 Task: Send an email with the signature Jacqueline Wright with the subject Thank you for your patience and the message As per our discussion, please find attached the contract for your review and approval. from softage.8@softage.net to softage.6@softage.net and move the email from Sent Items to the folder Mothers Day gifts
Action: Mouse moved to (89, 157)
Screenshot: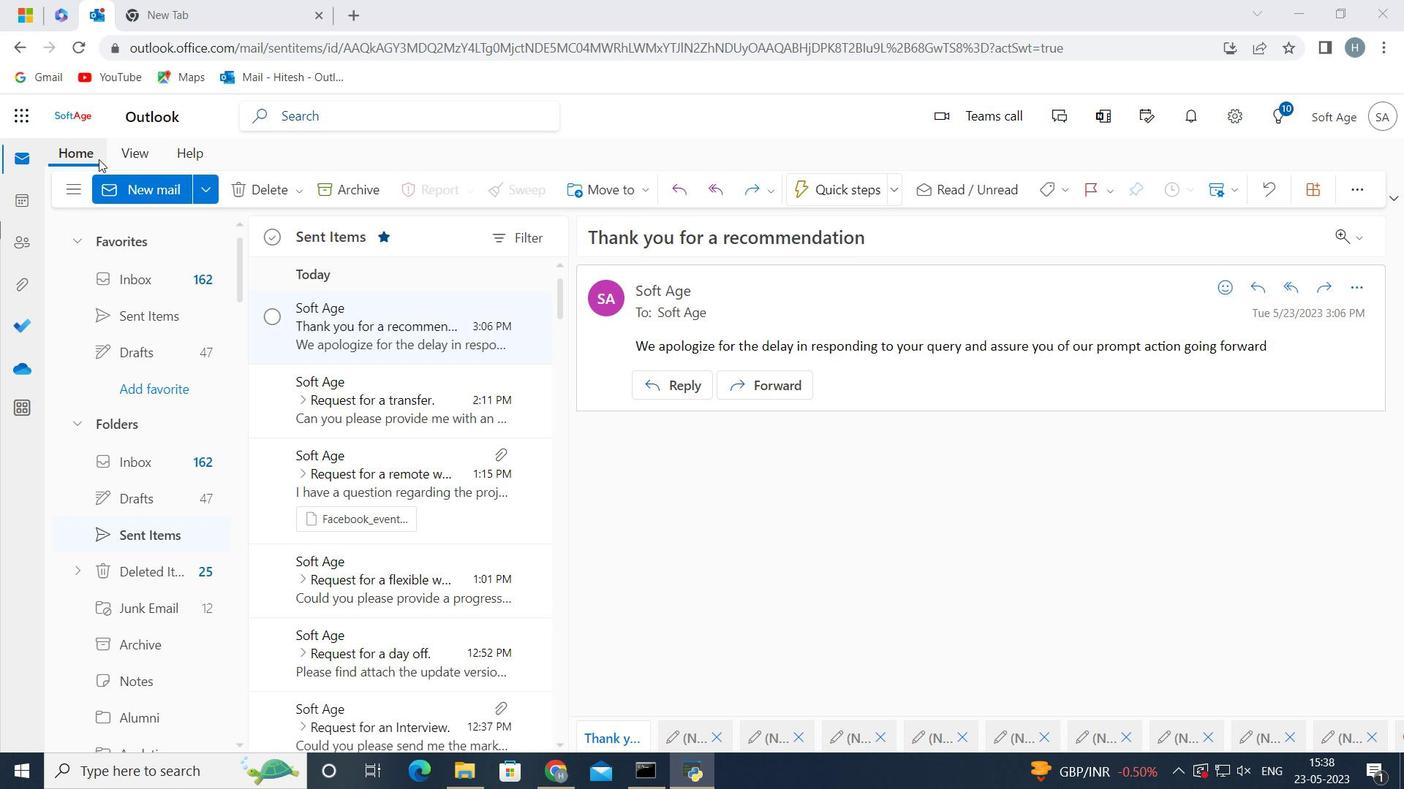 
Action: Mouse pressed left at (89, 157)
Screenshot: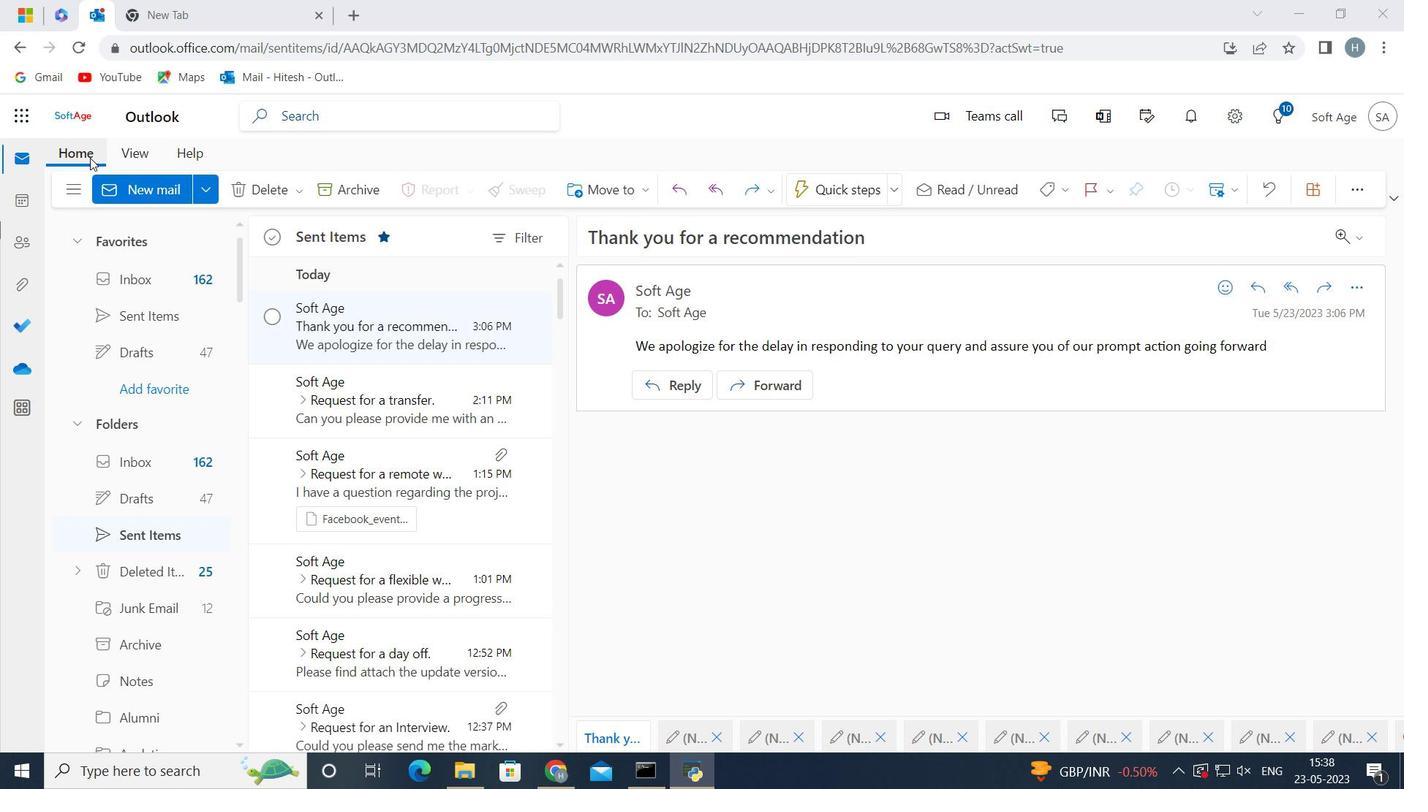 
Action: Mouse moved to (144, 194)
Screenshot: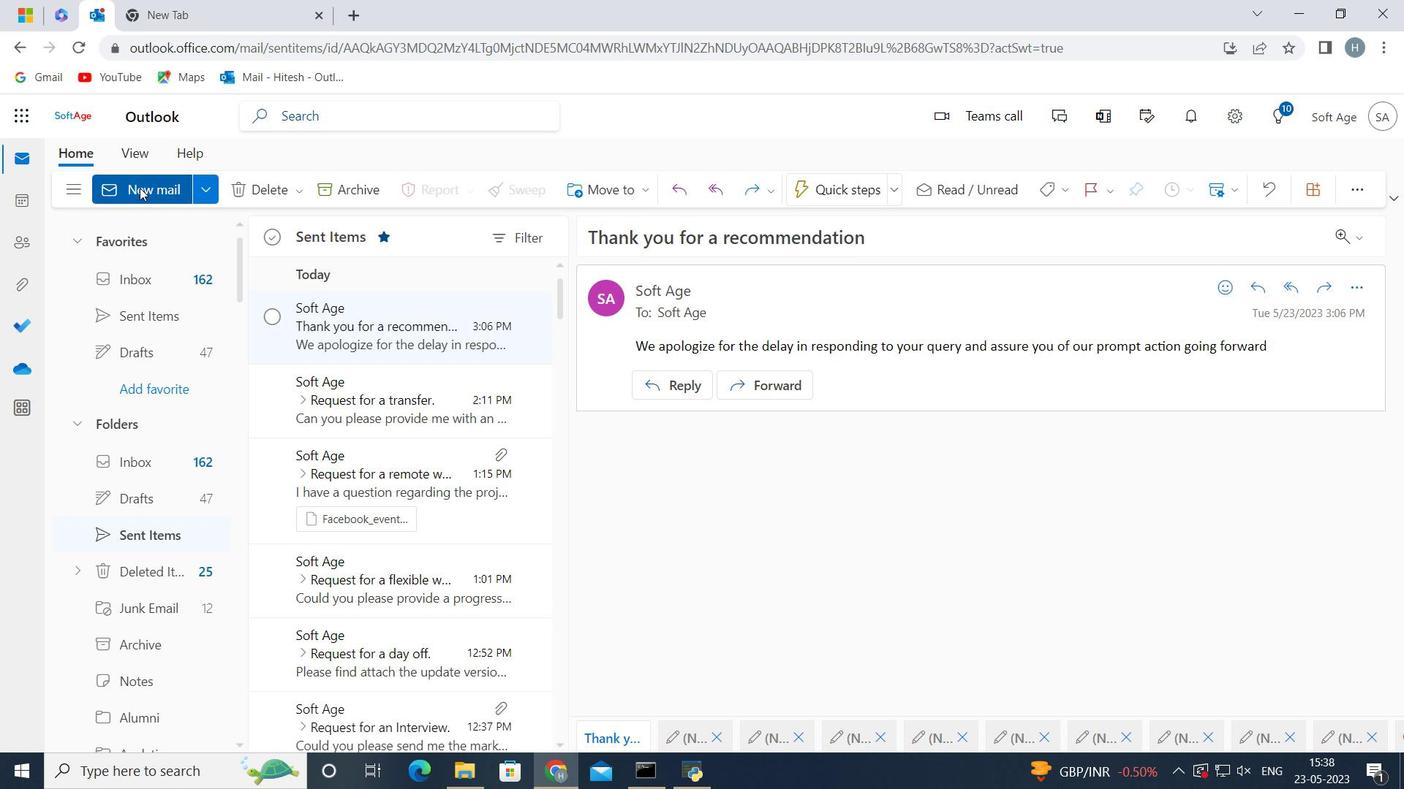 
Action: Mouse pressed left at (144, 194)
Screenshot: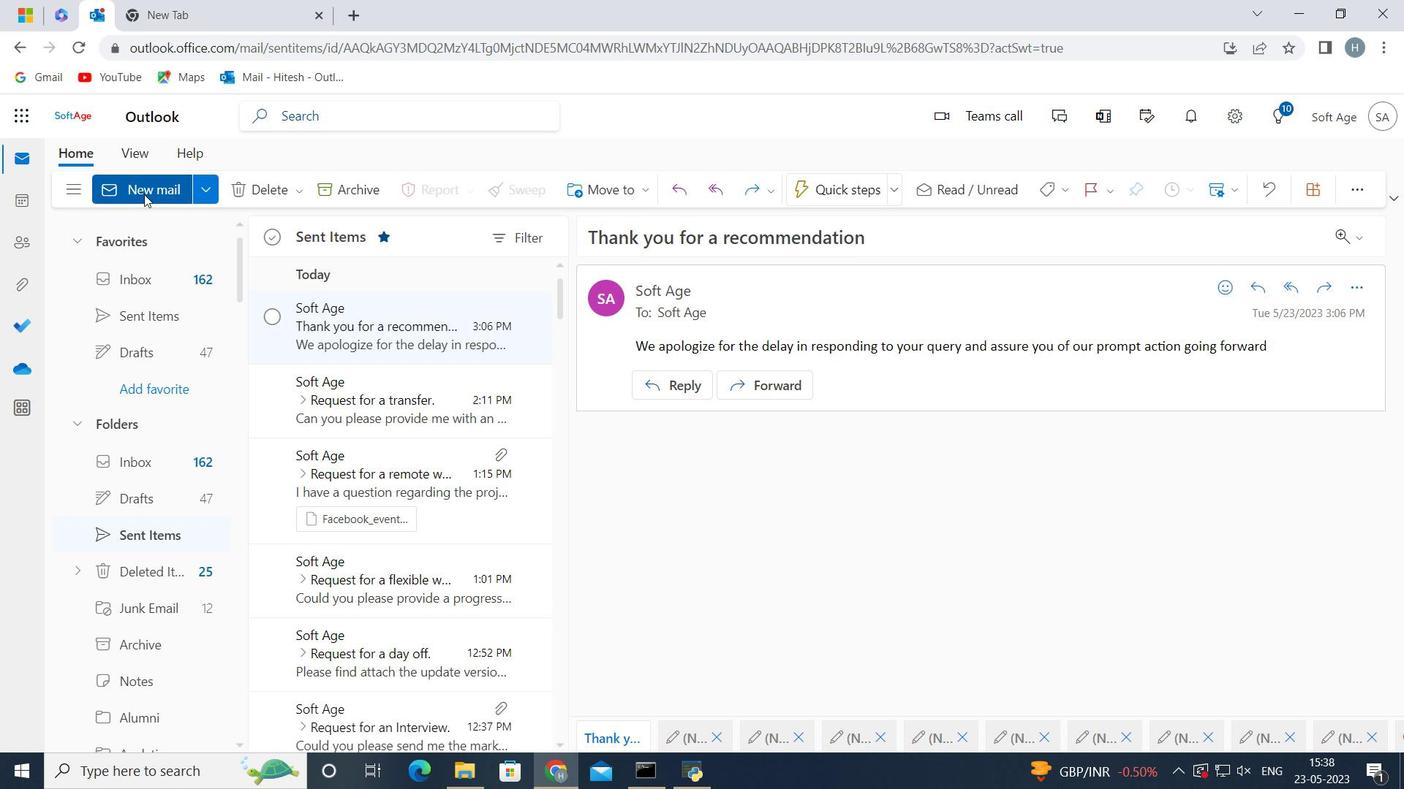 
Action: Mouse moved to (1162, 193)
Screenshot: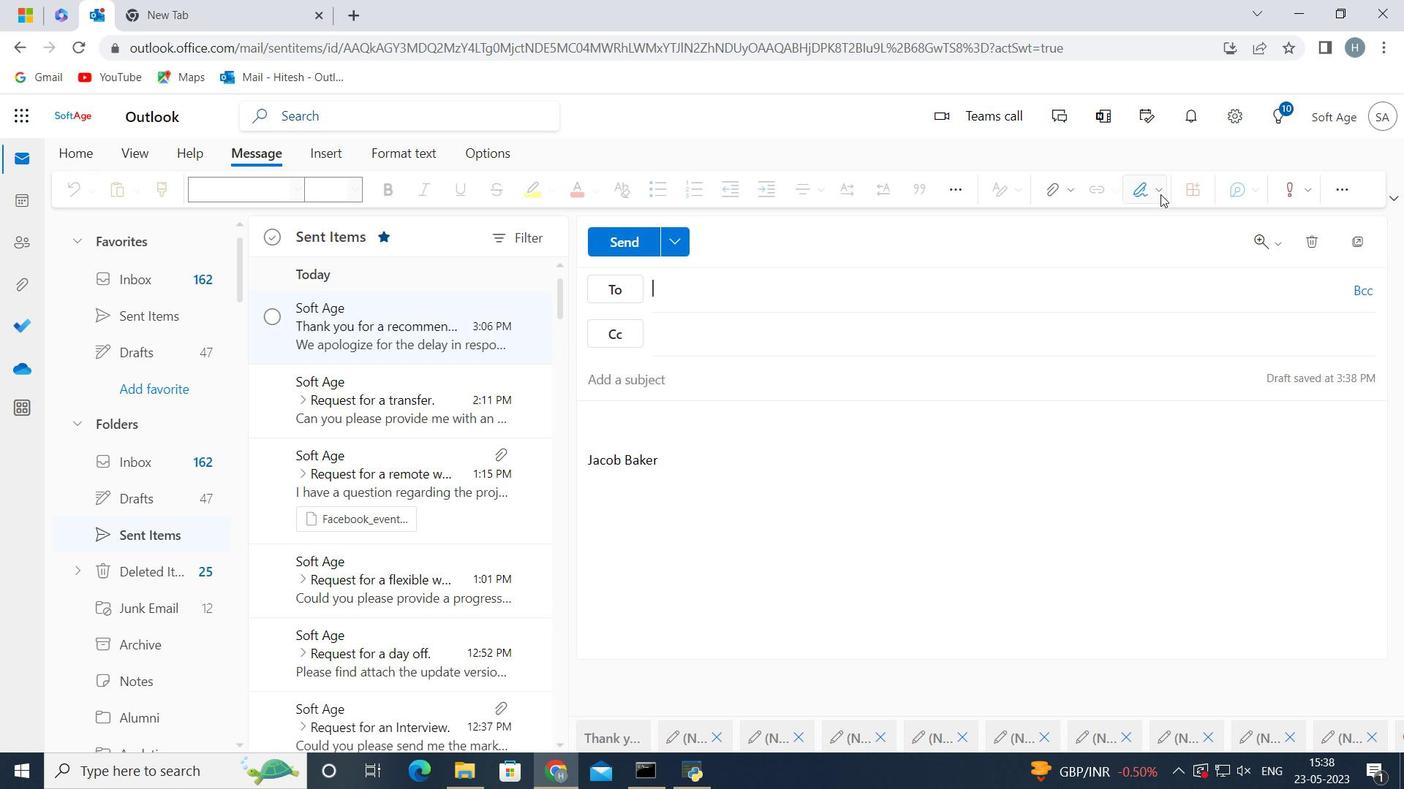 
Action: Mouse pressed left at (1162, 193)
Screenshot: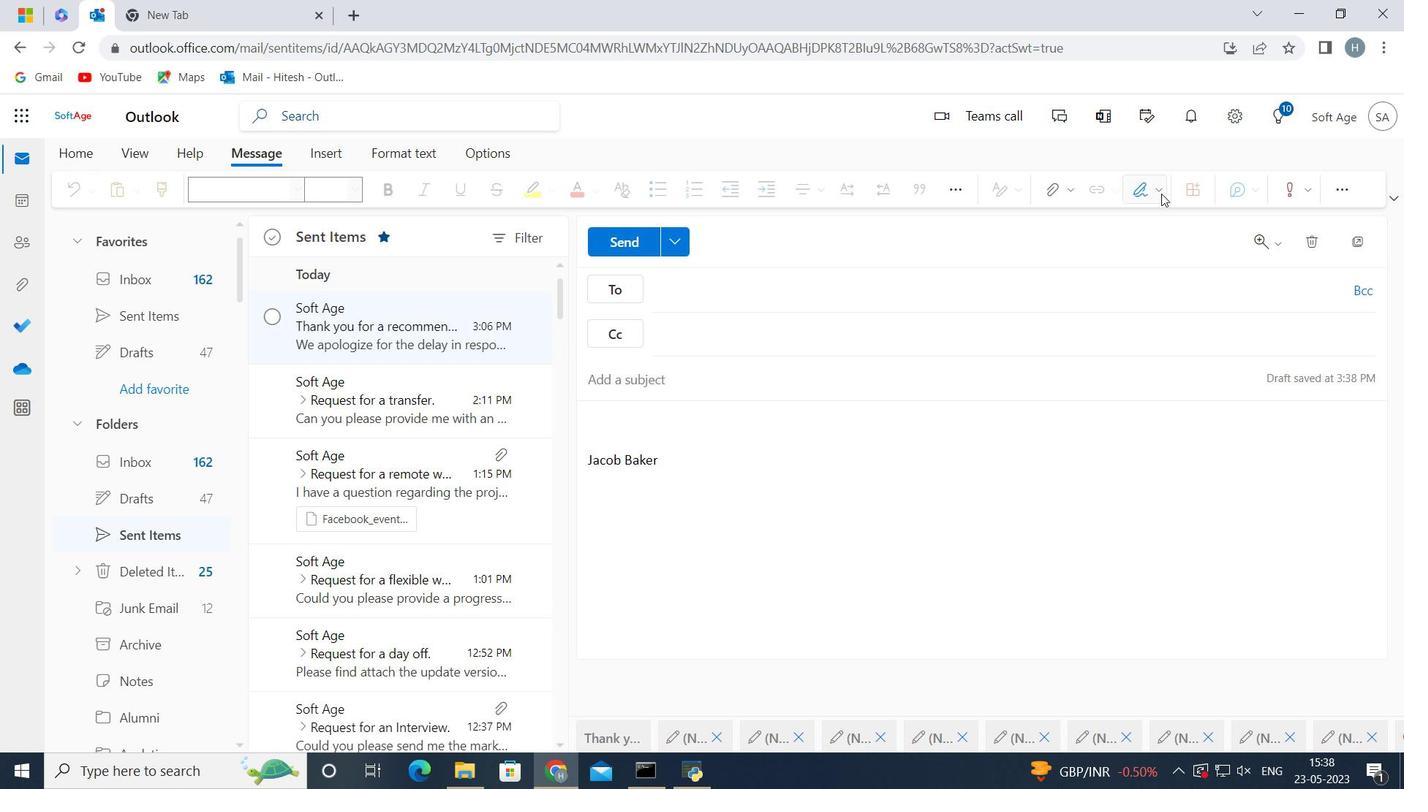 
Action: Mouse moved to (1112, 264)
Screenshot: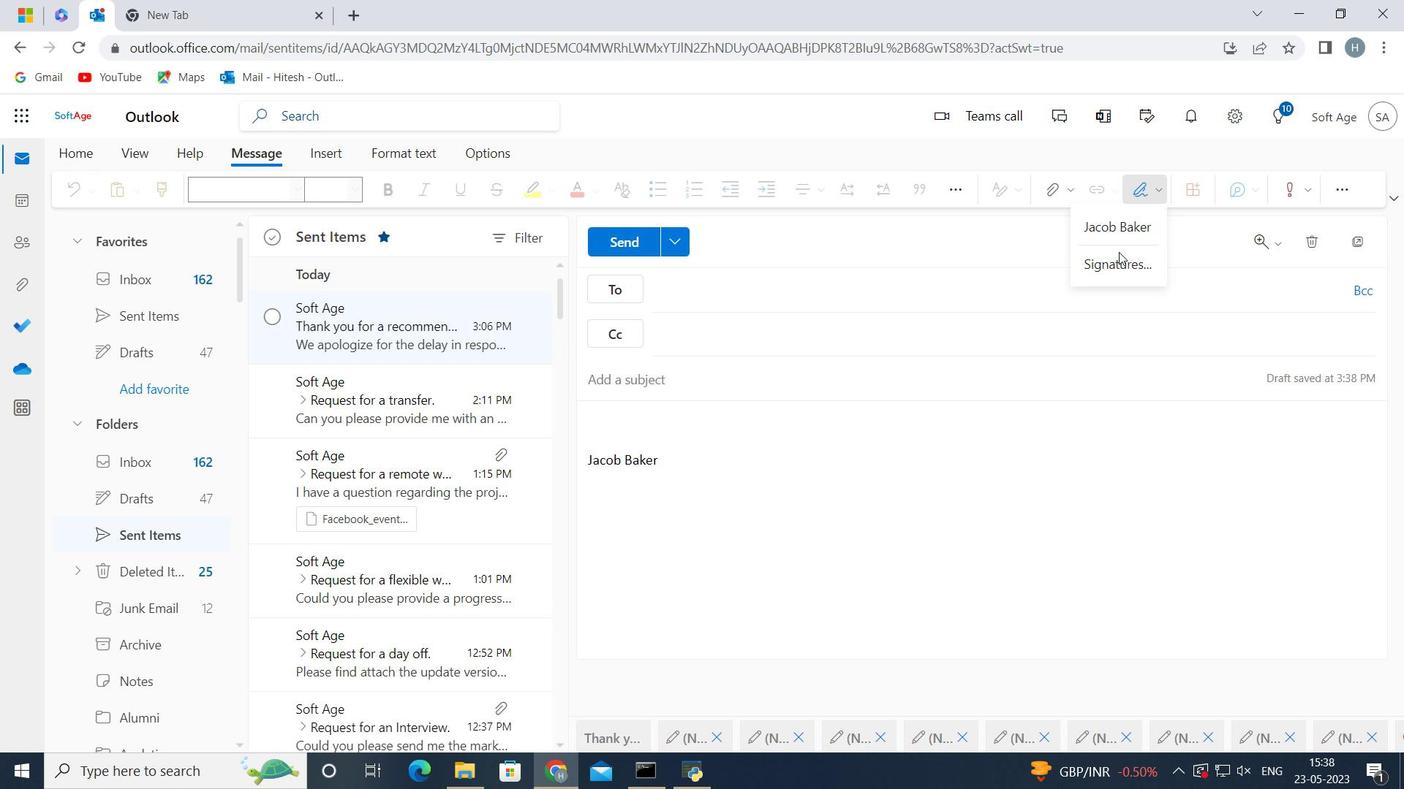 
Action: Mouse pressed left at (1112, 264)
Screenshot: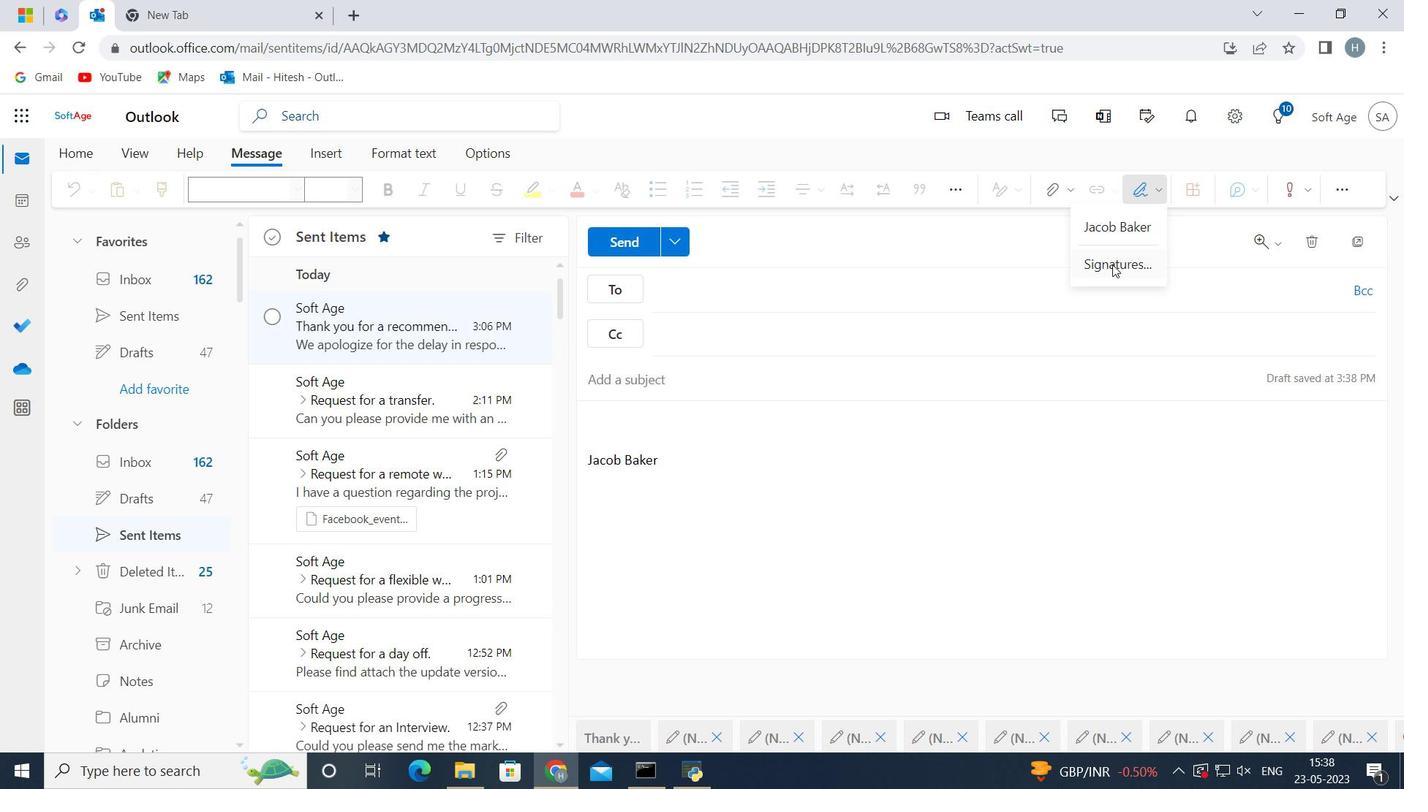 
Action: Mouse moved to (1072, 334)
Screenshot: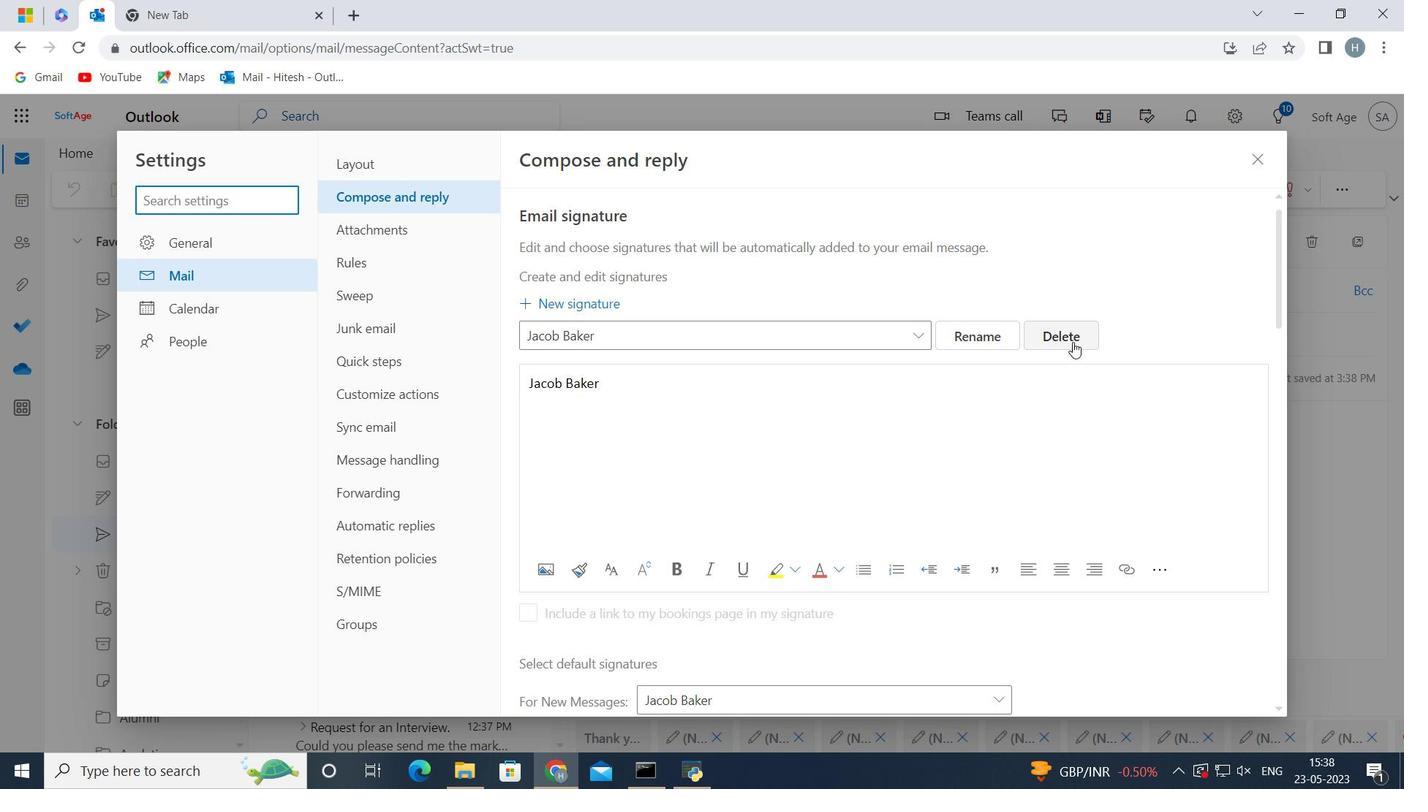 
Action: Mouse pressed left at (1072, 334)
Screenshot: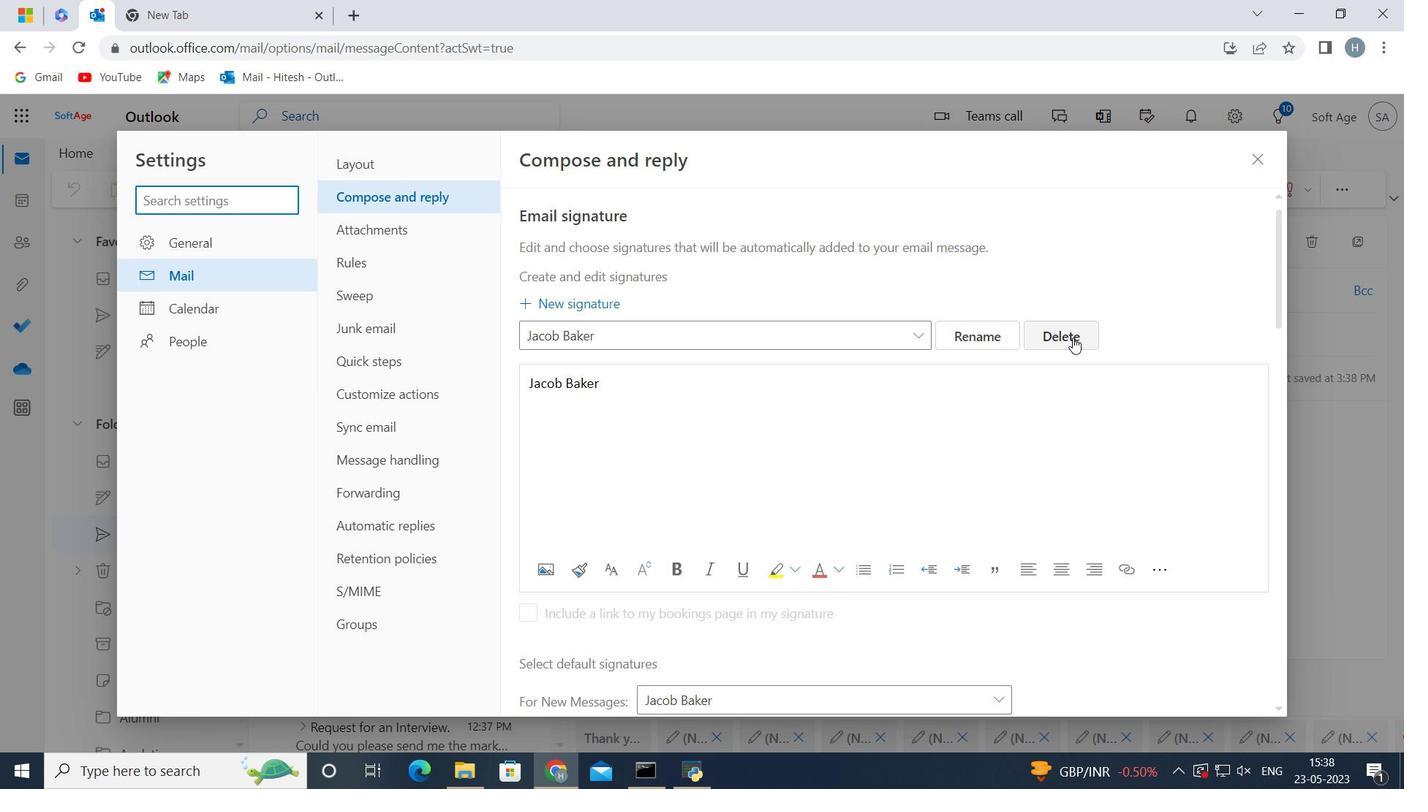 
Action: Mouse moved to (686, 327)
Screenshot: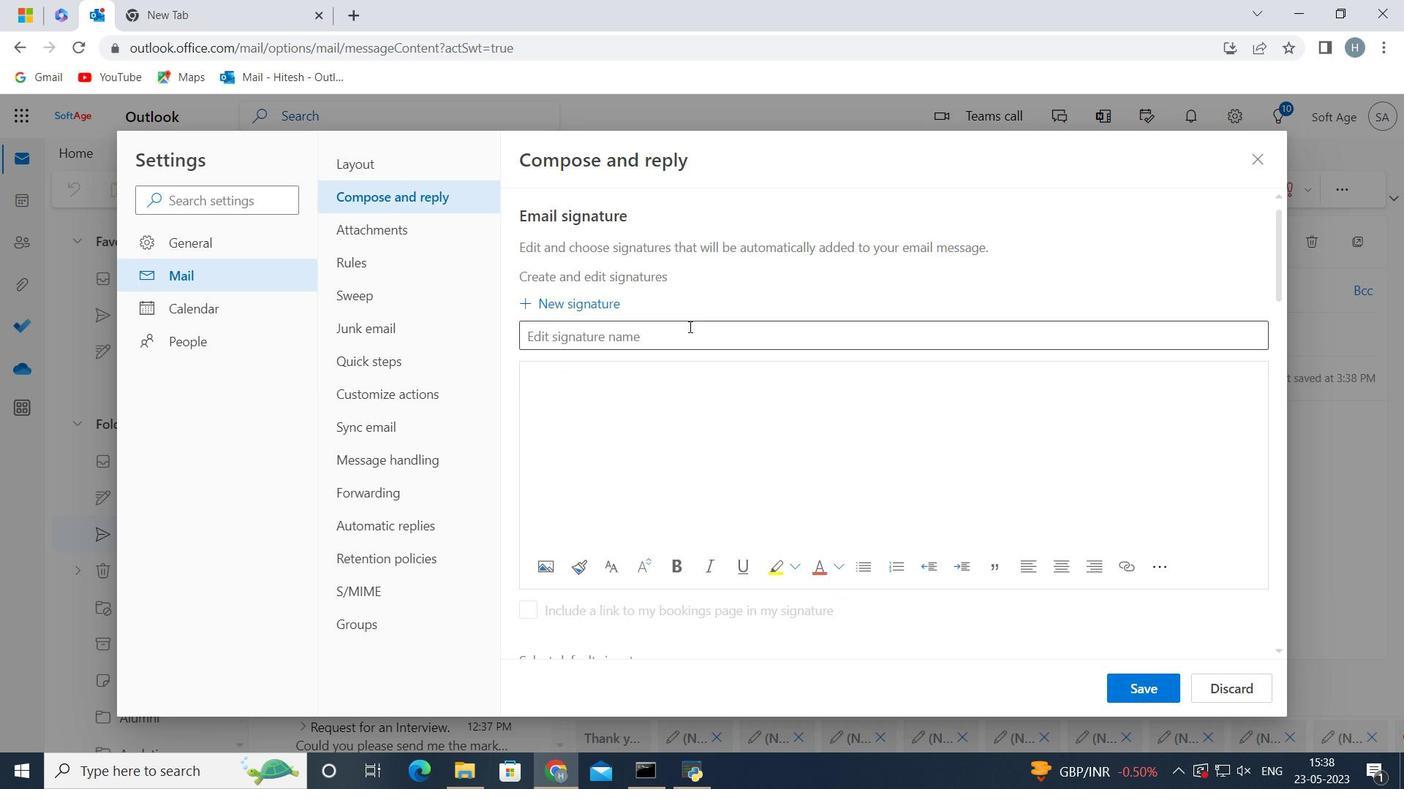
Action: Mouse pressed left at (686, 327)
Screenshot: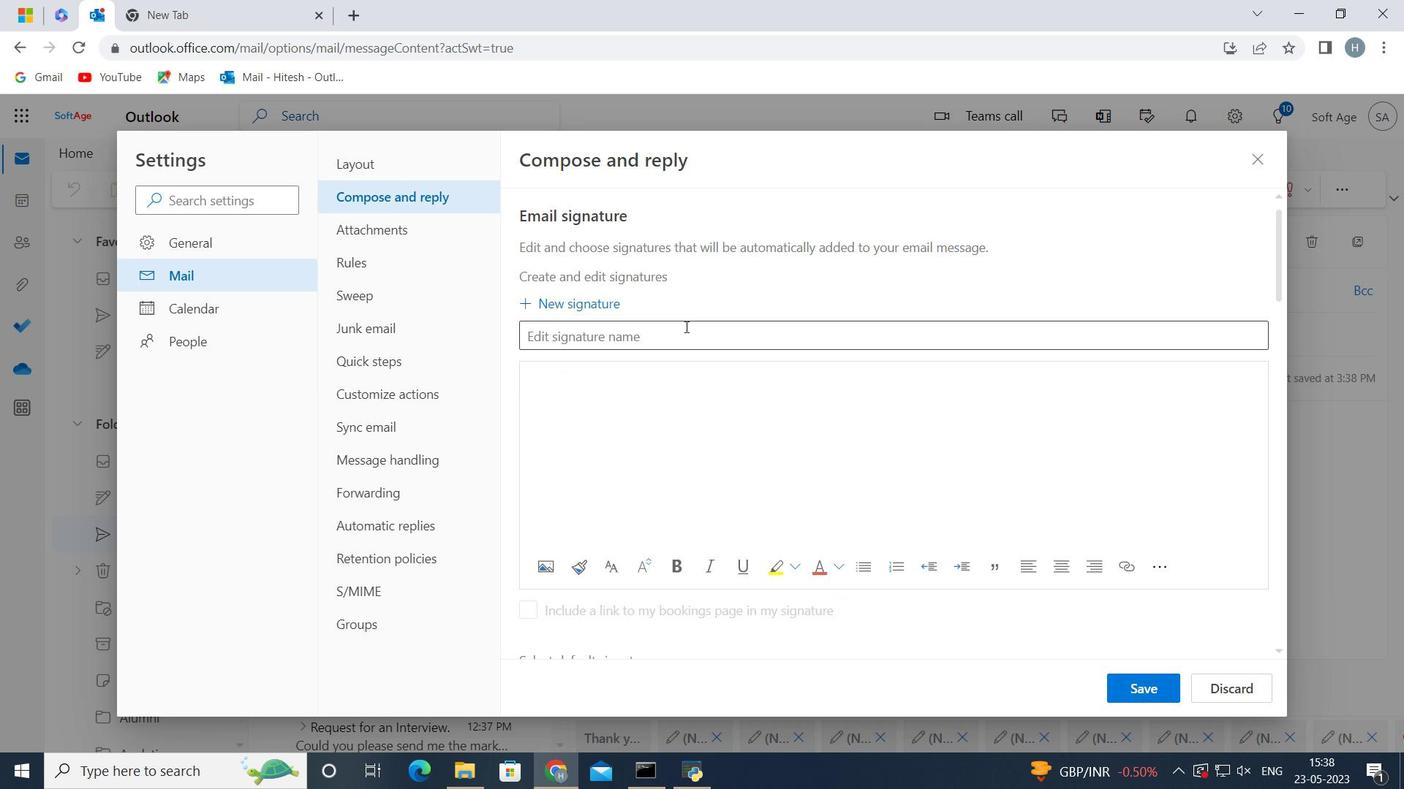 
Action: Key pressed <Key.shift>Jacqueline<Key.space><Key.shift>Wright<Key.space>
Screenshot: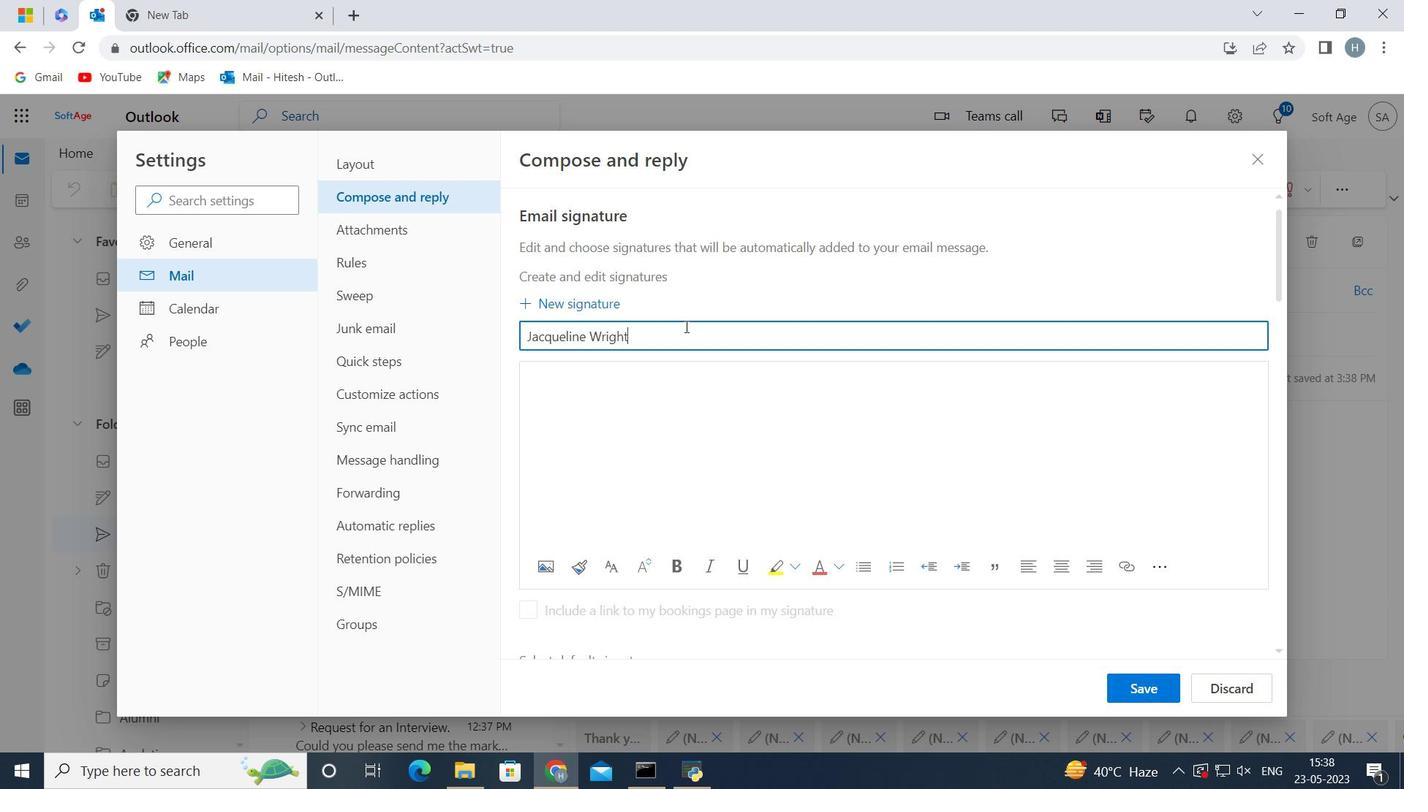 
Action: Mouse moved to (667, 388)
Screenshot: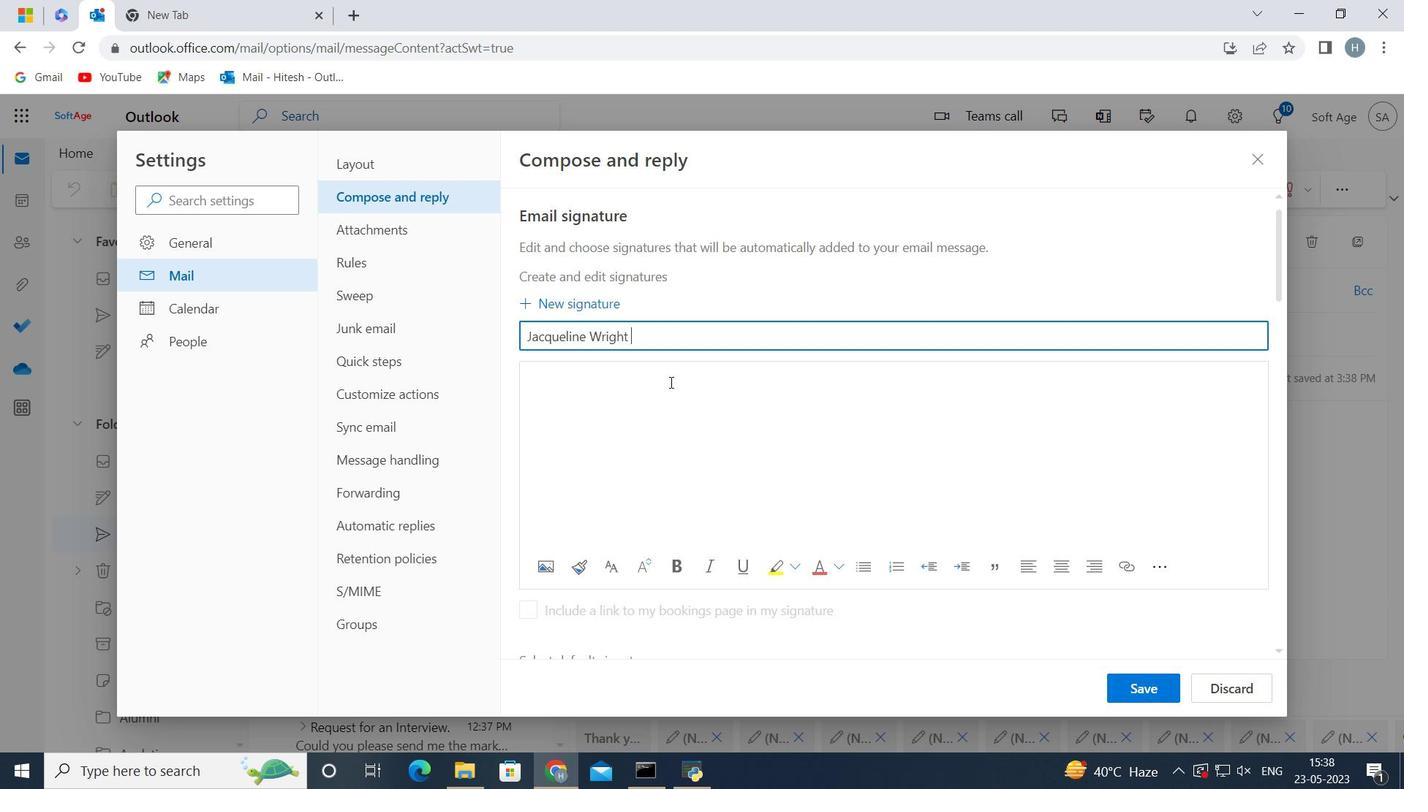 
Action: Mouse pressed left at (667, 388)
Screenshot: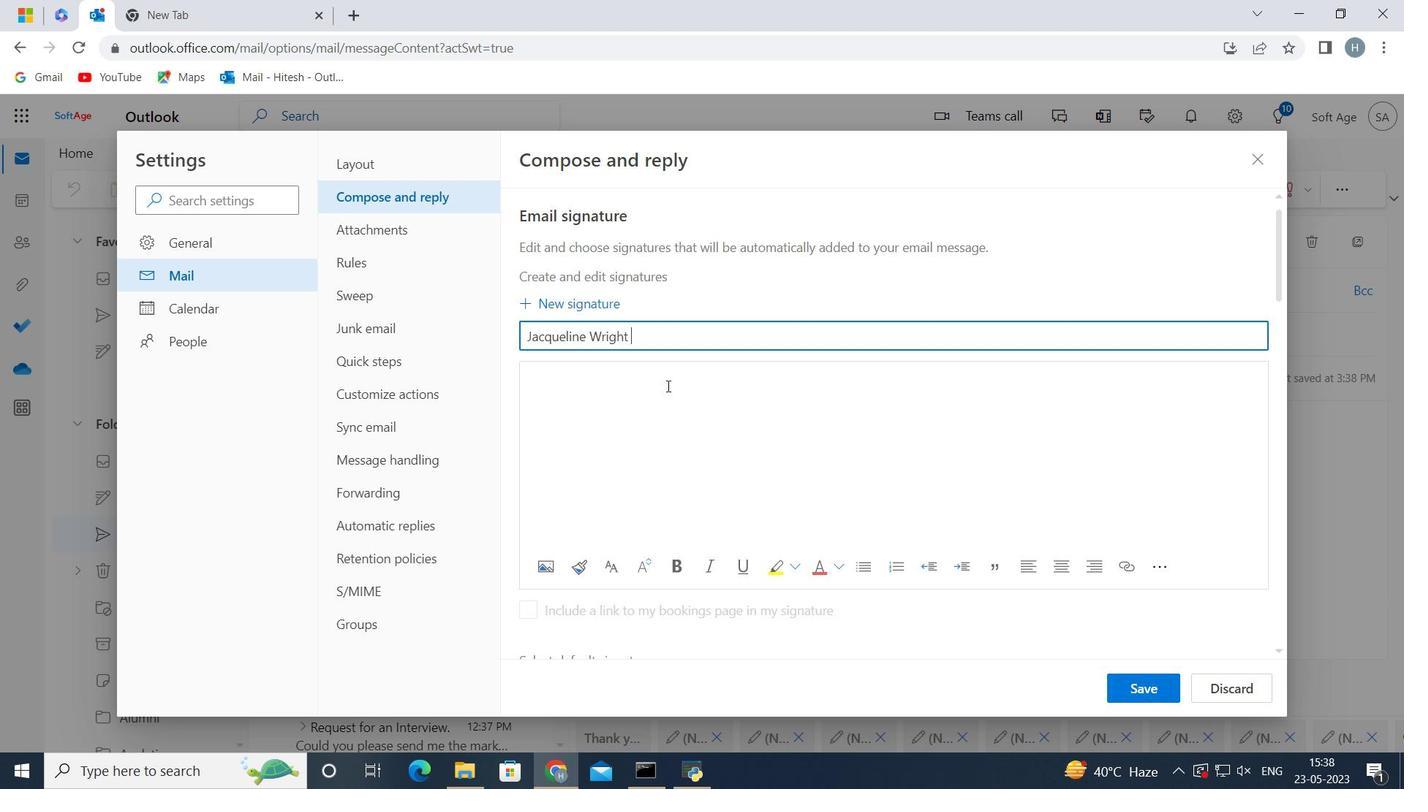 
Action: Mouse moved to (666, 390)
Screenshot: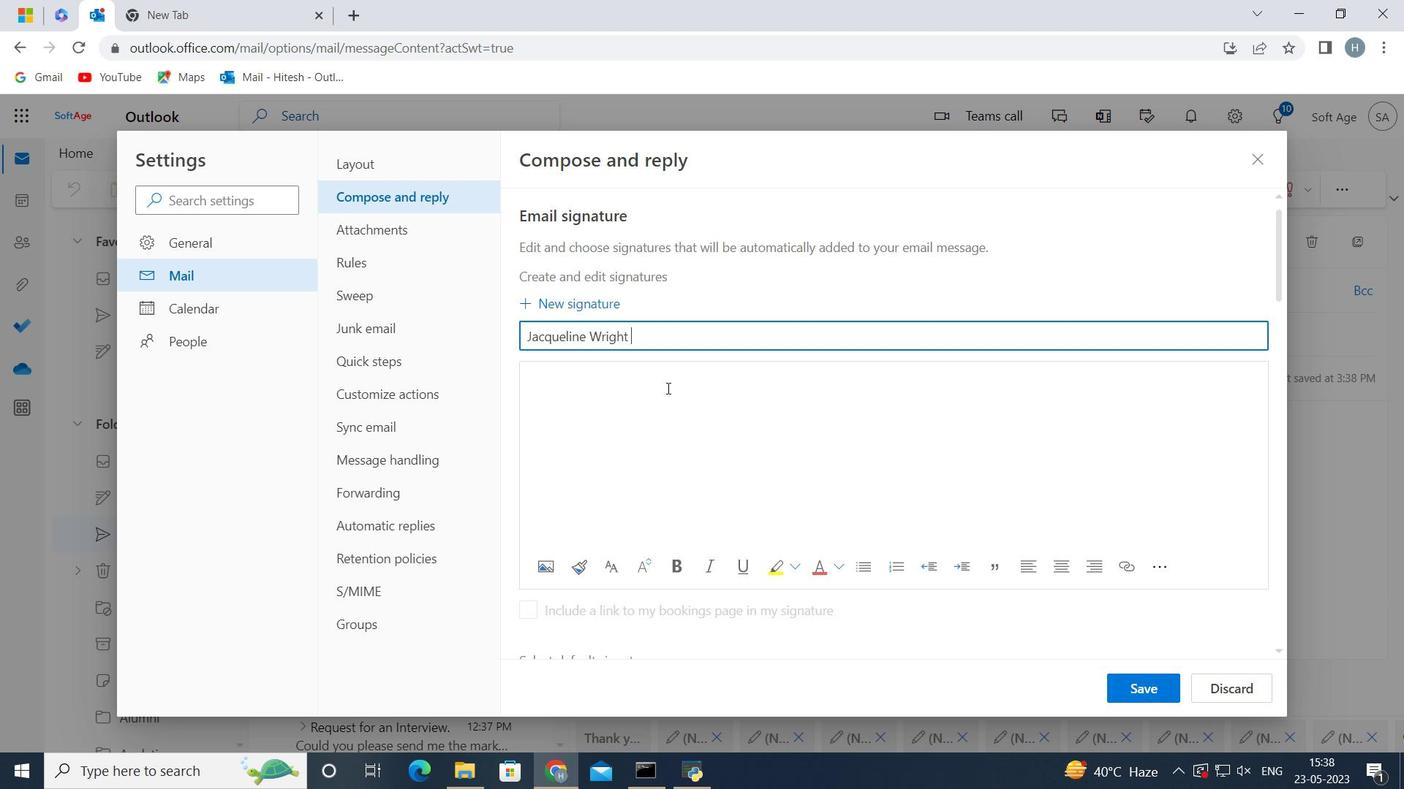 
Action: Key pressed <Key.shift>Jacqueline<Key.space><Key.shift><Key.shift><Key.shift><Key.shift><Key.shift><Key.shift><Key.shift><Key.shift>Wright<Key.space>
Screenshot: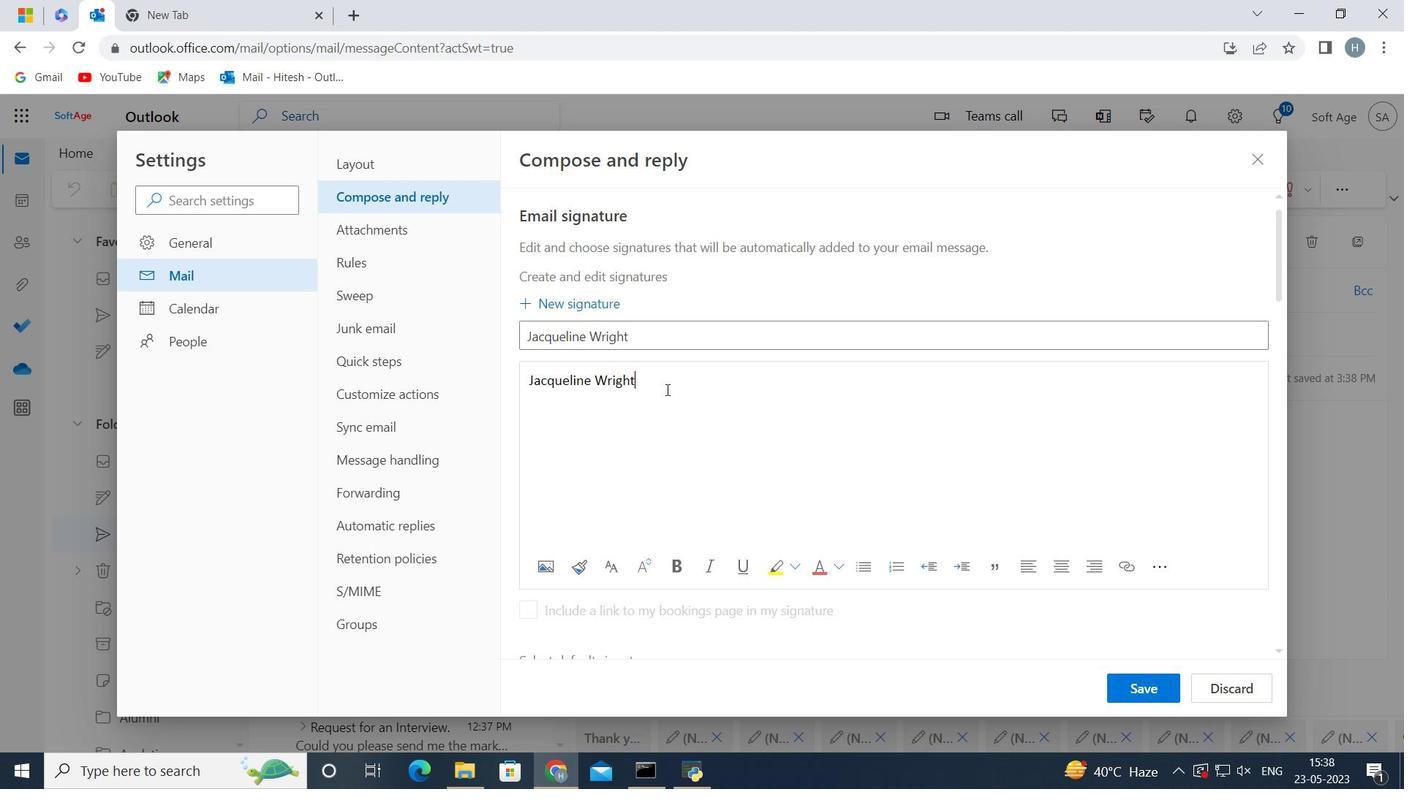 
Action: Mouse moved to (1142, 680)
Screenshot: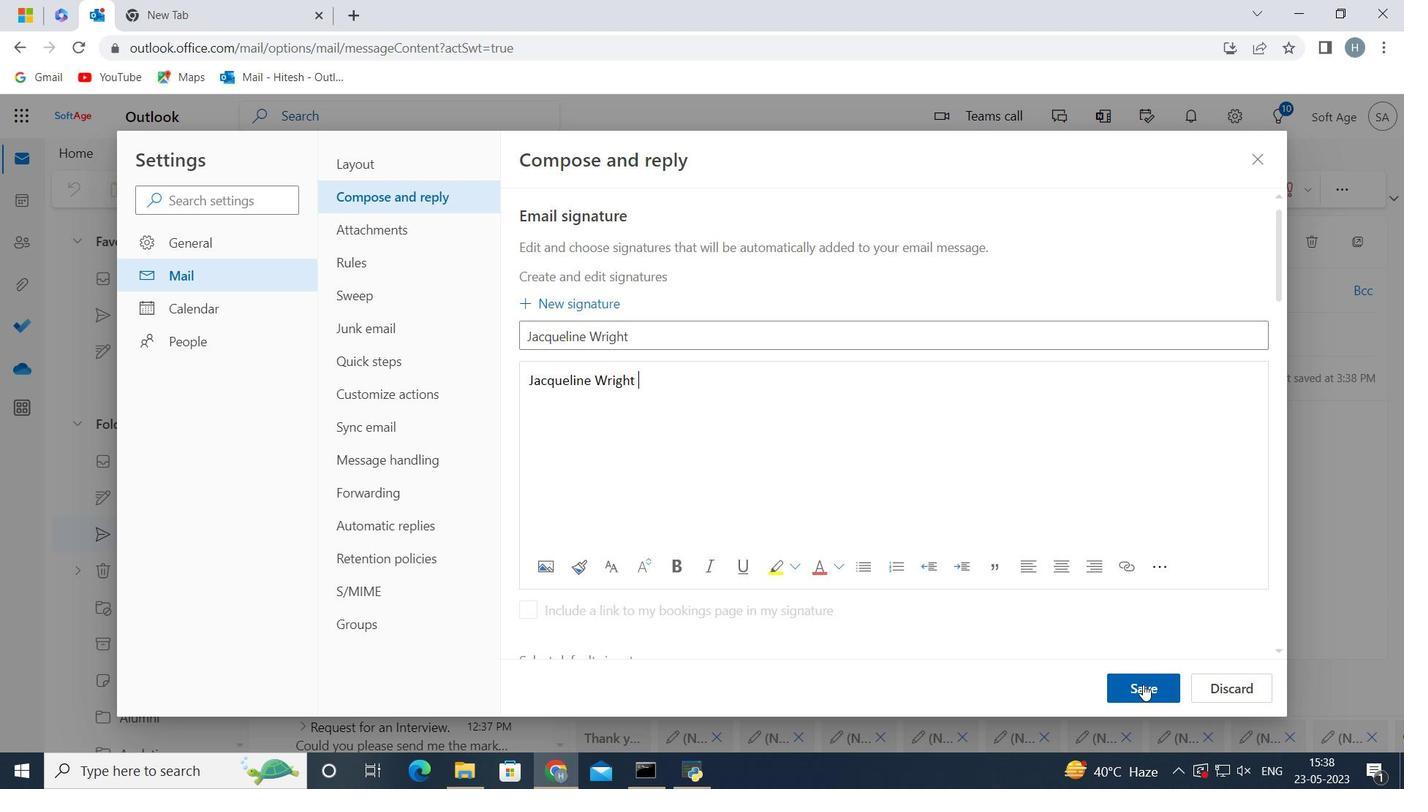 
Action: Mouse pressed left at (1142, 680)
Screenshot: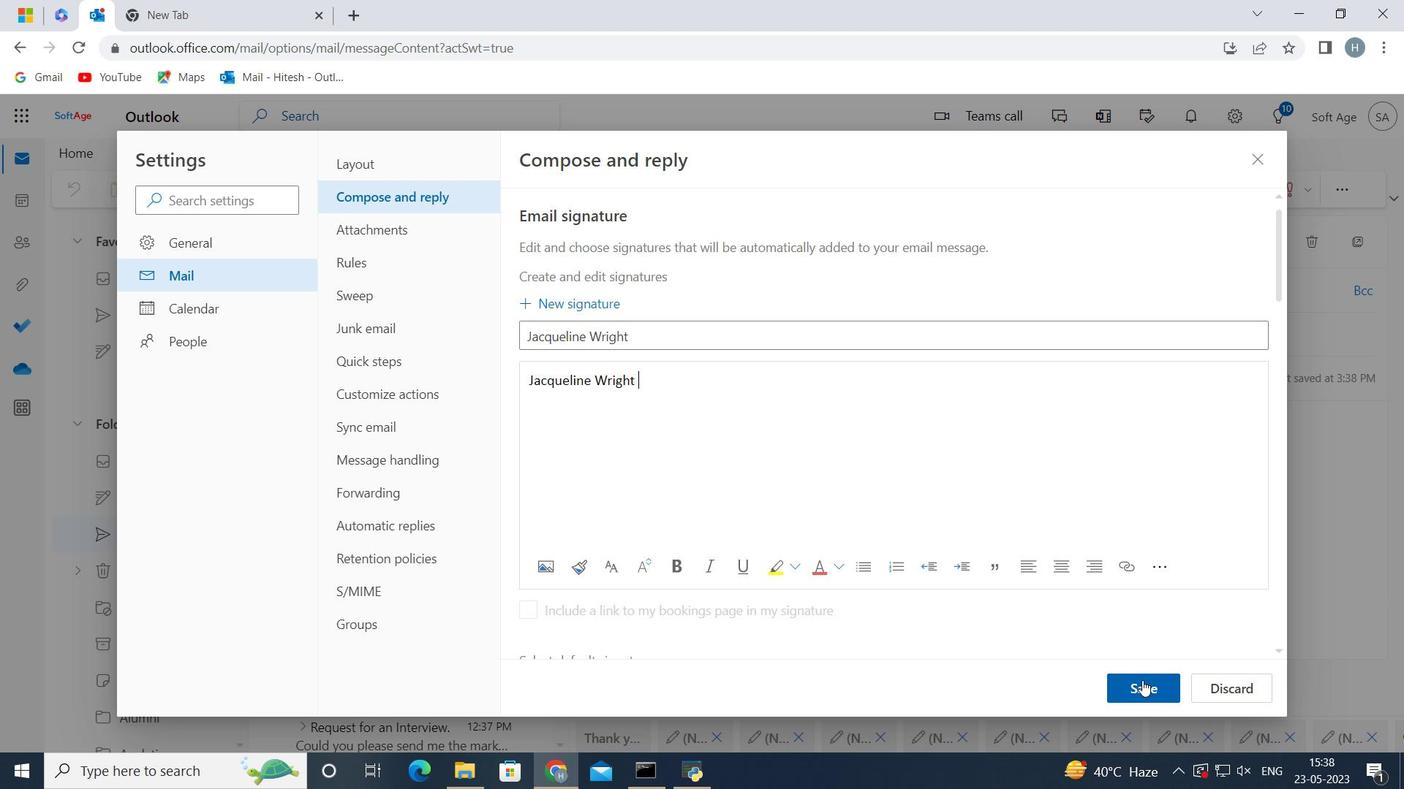 
Action: Mouse moved to (1002, 403)
Screenshot: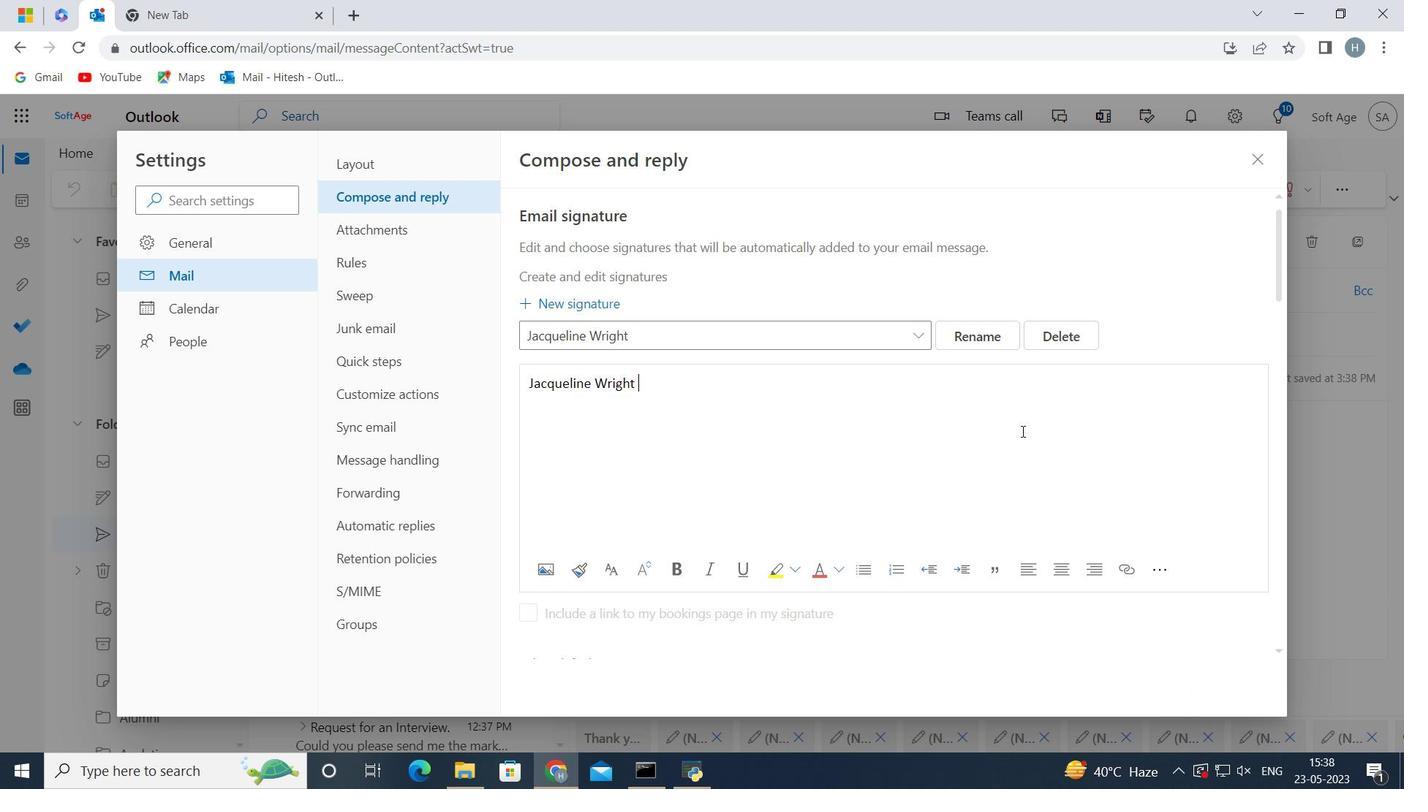 
Action: Mouse scrolled (1002, 403) with delta (0, 0)
Screenshot: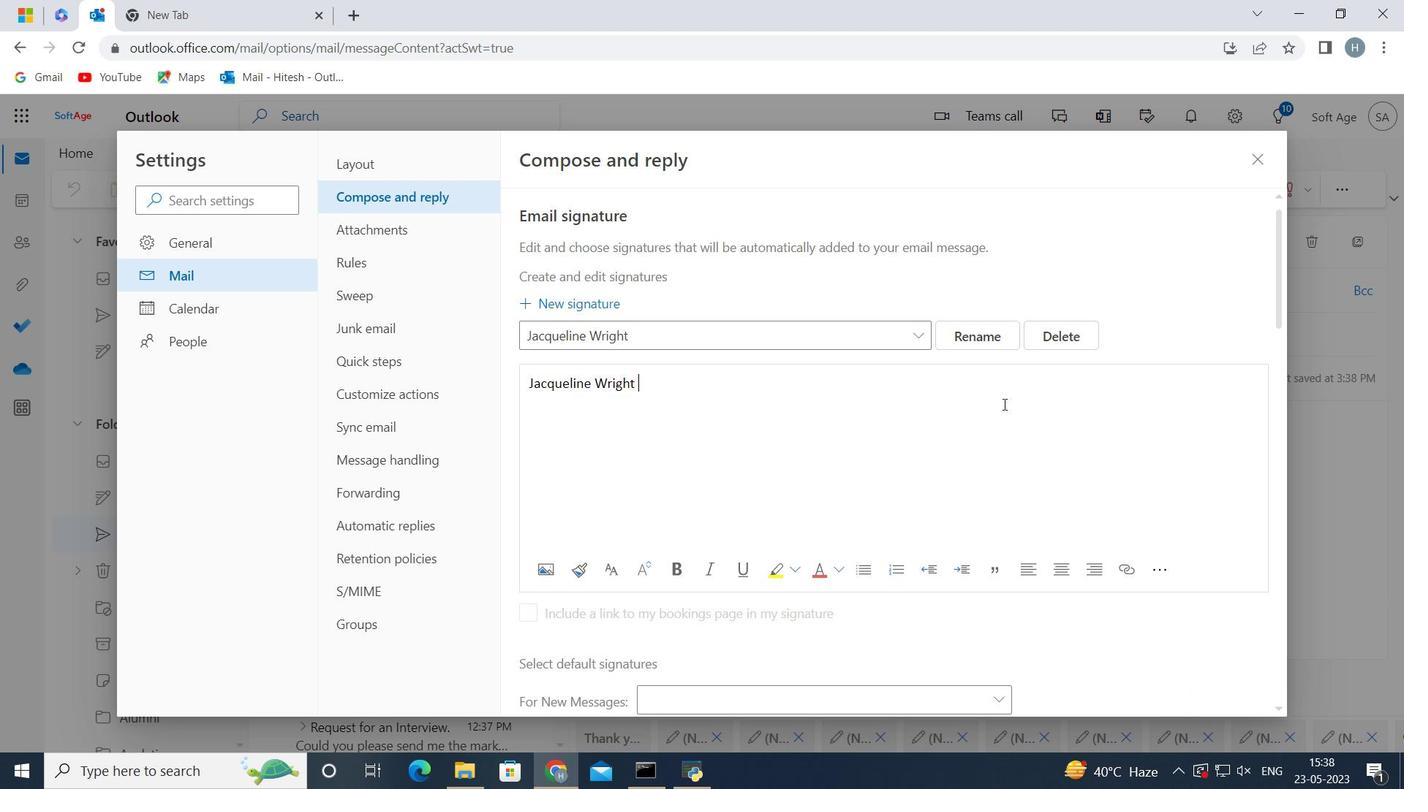 
Action: Mouse moved to (1002, 402)
Screenshot: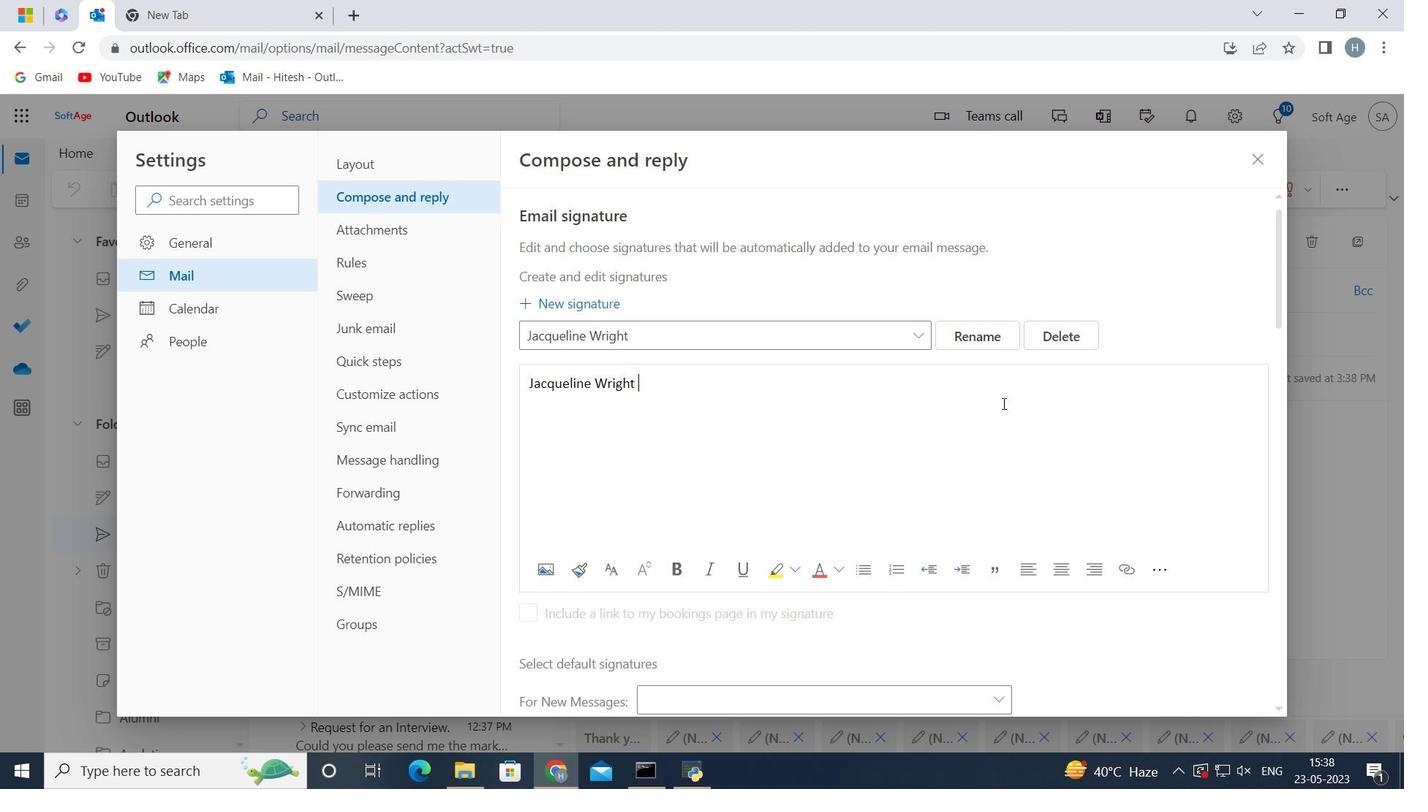 
Action: Mouse scrolled (1002, 401) with delta (0, 0)
Screenshot: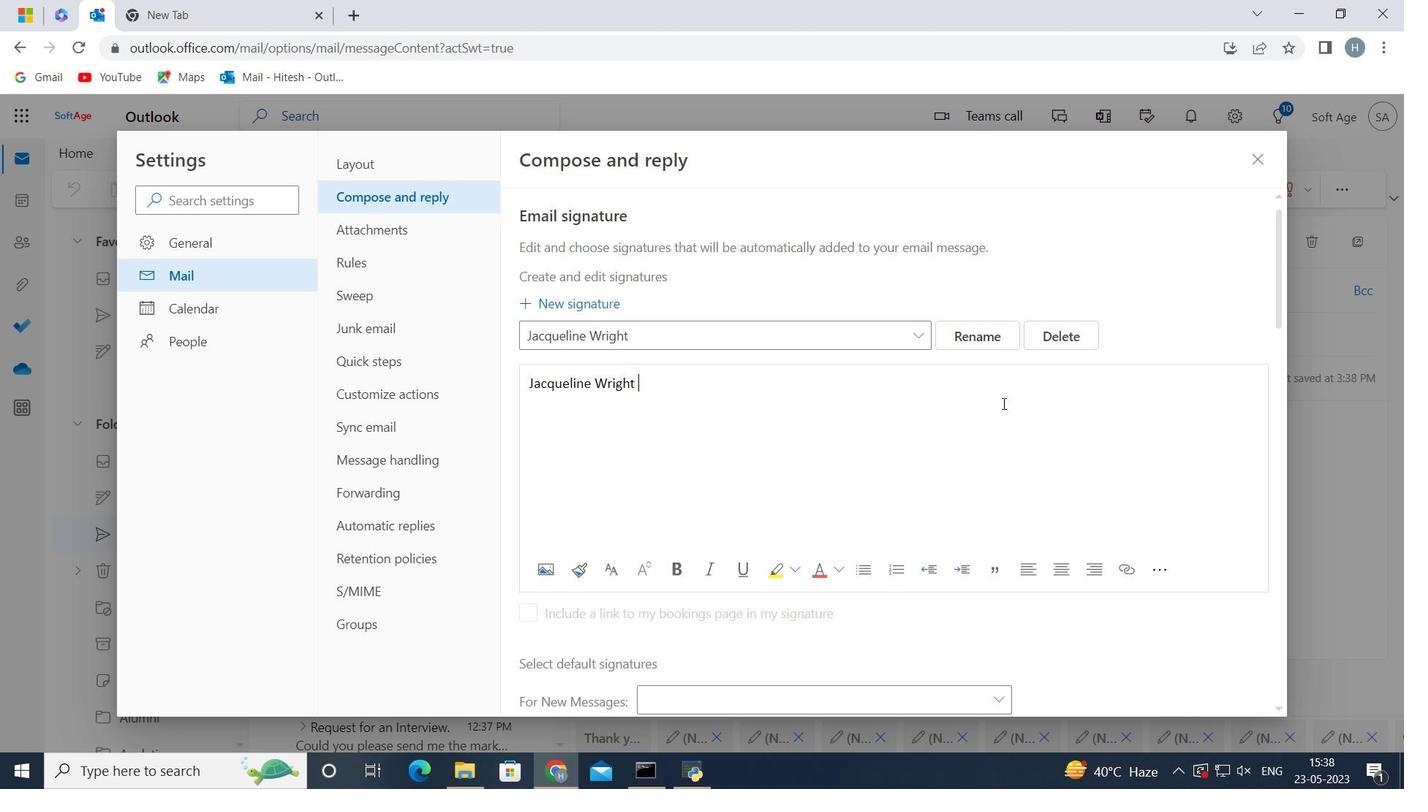 
Action: Mouse scrolled (1002, 401) with delta (0, 0)
Screenshot: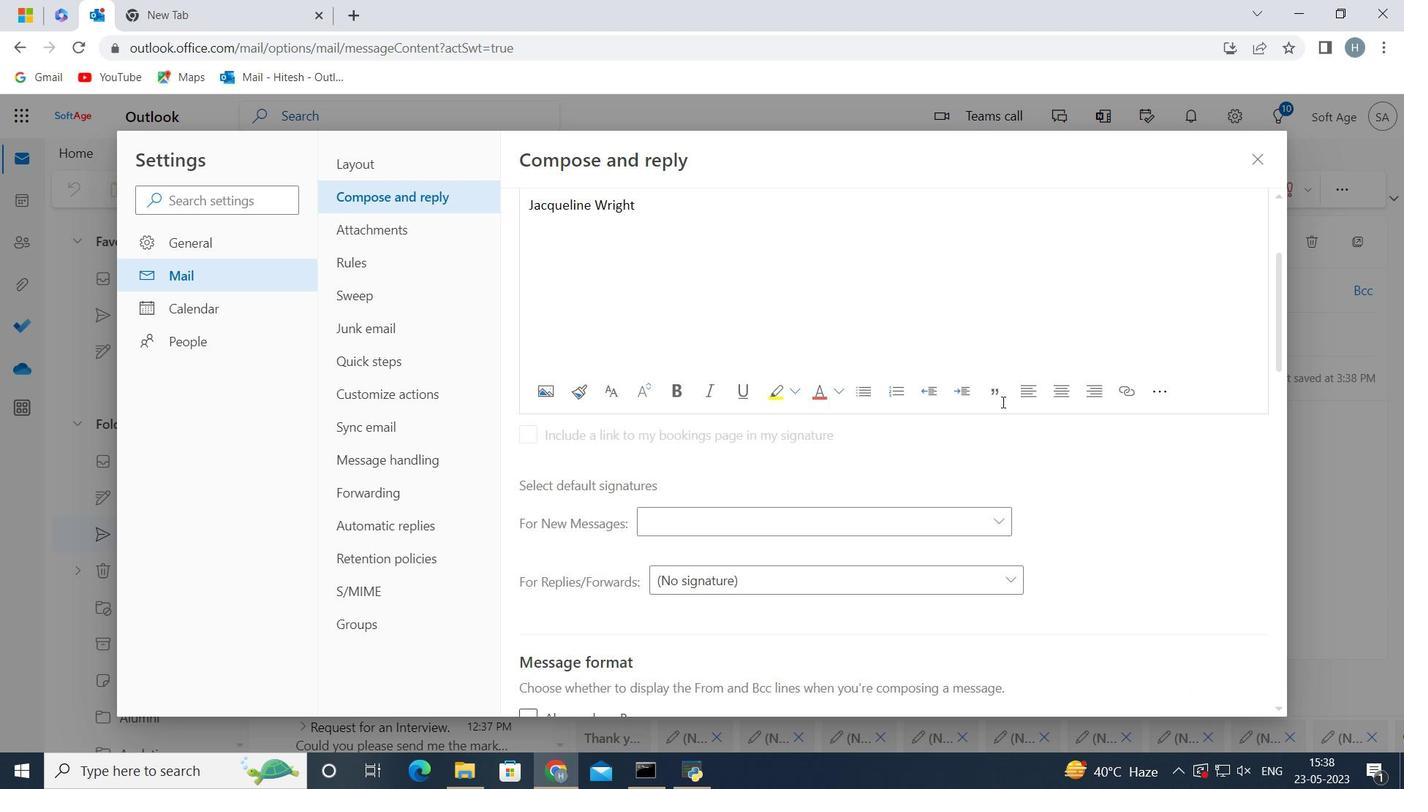 
Action: Mouse moved to (994, 422)
Screenshot: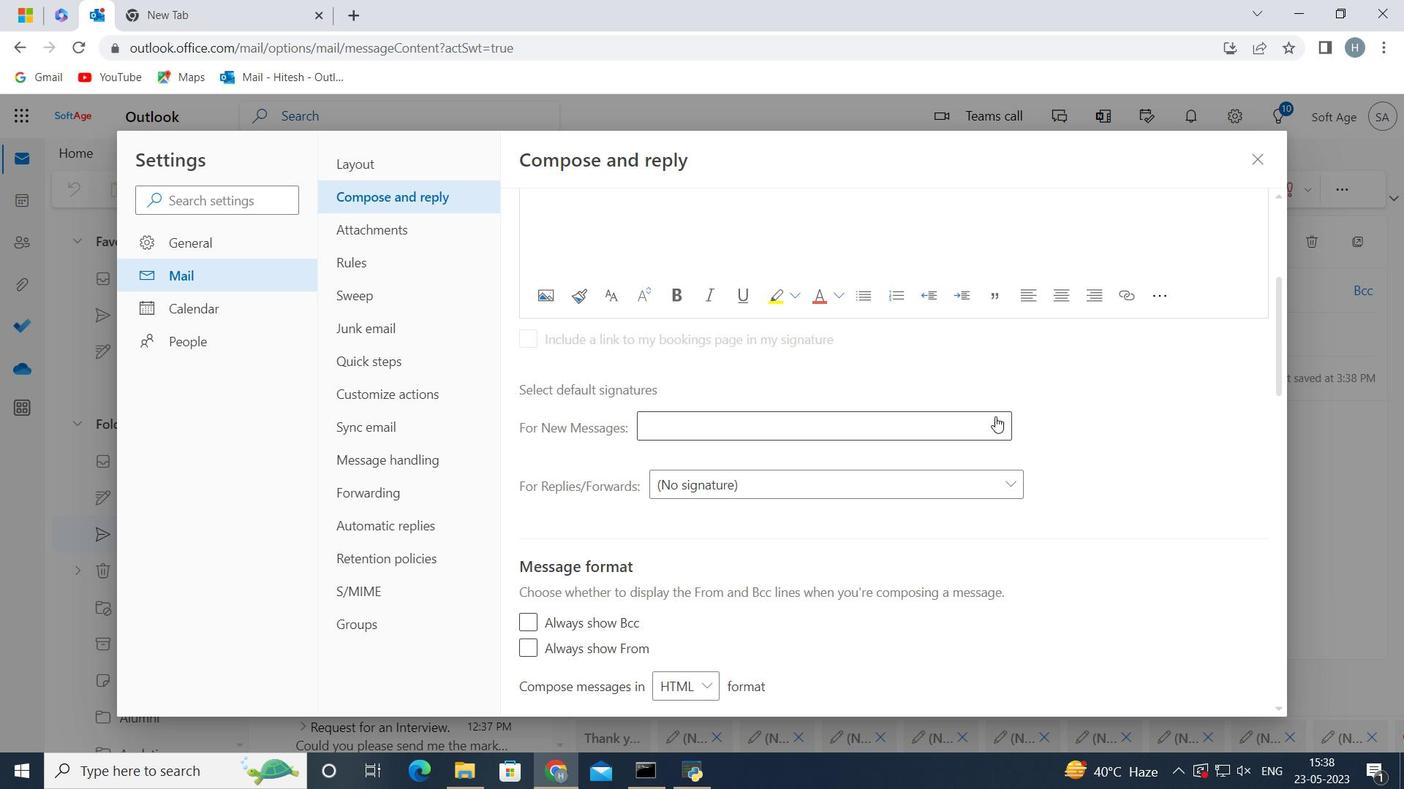 
Action: Mouse pressed left at (994, 422)
Screenshot: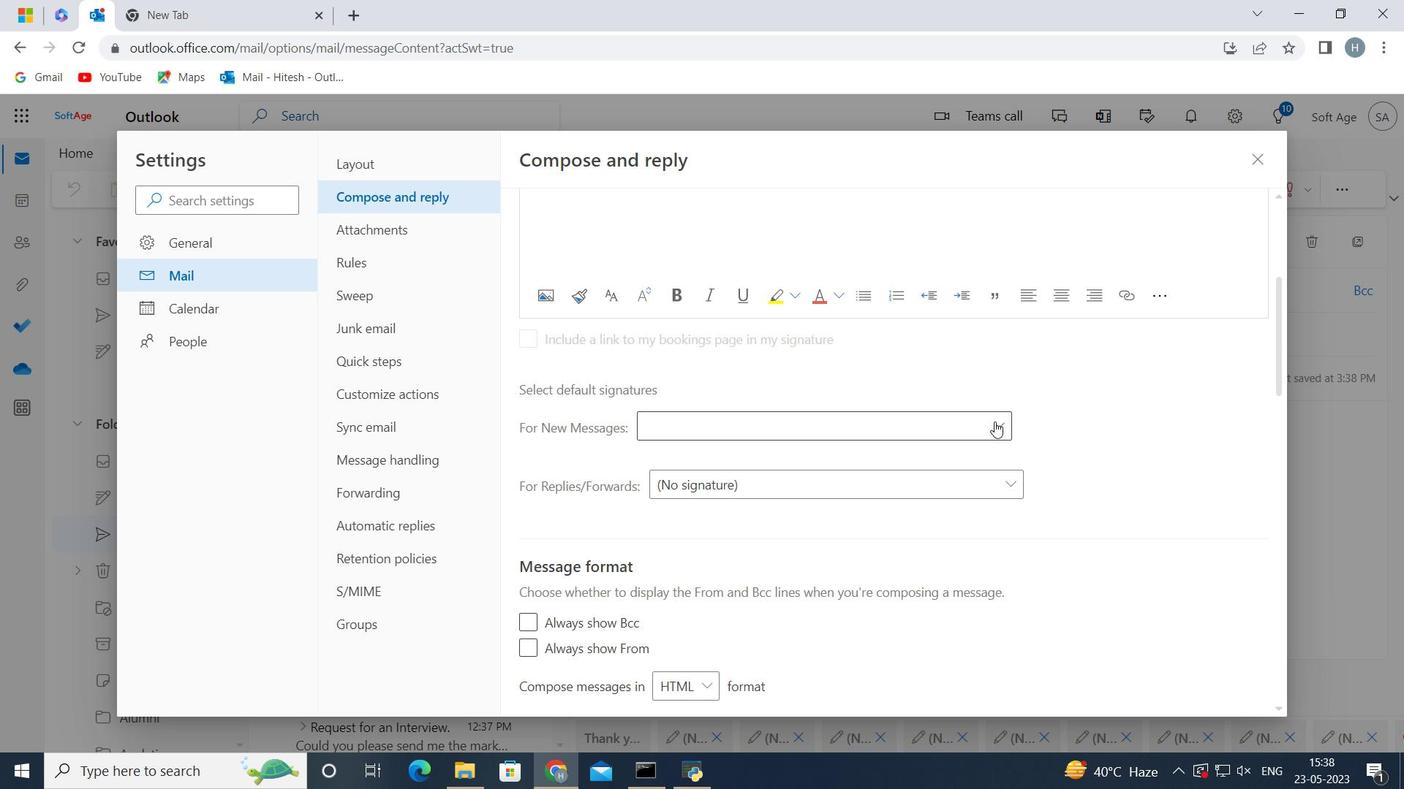 
Action: Mouse moved to (953, 489)
Screenshot: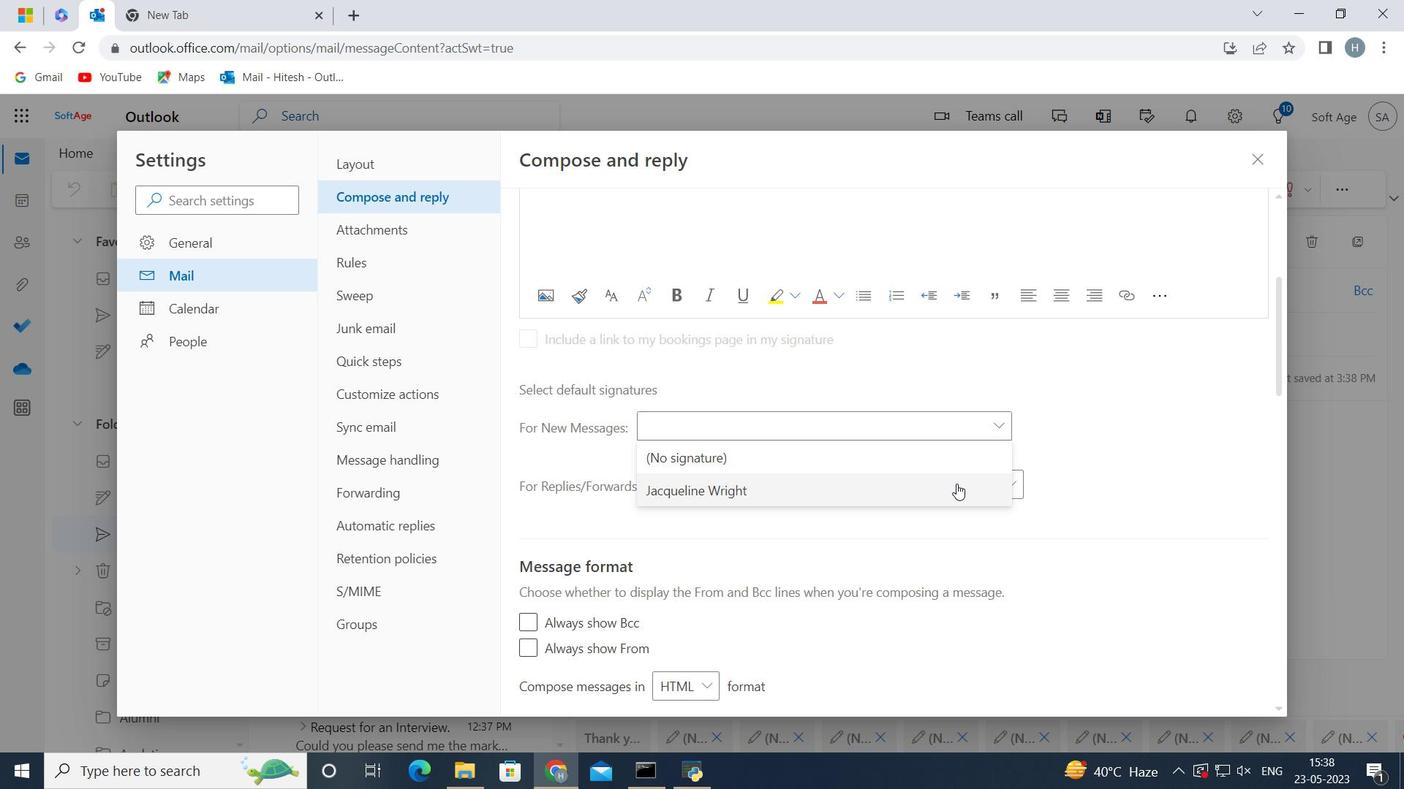 
Action: Mouse pressed left at (953, 489)
Screenshot: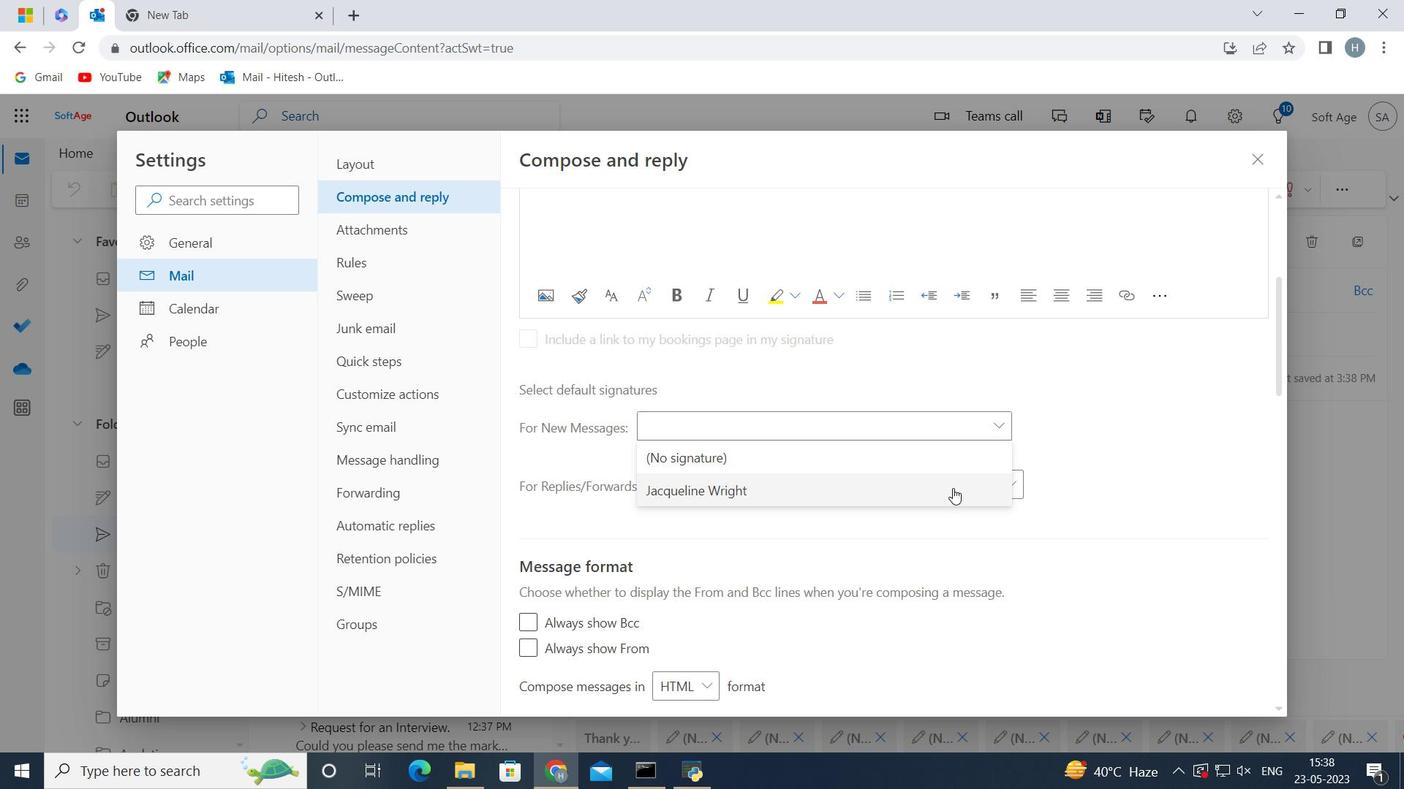 
Action: Mouse moved to (1147, 694)
Screenshot: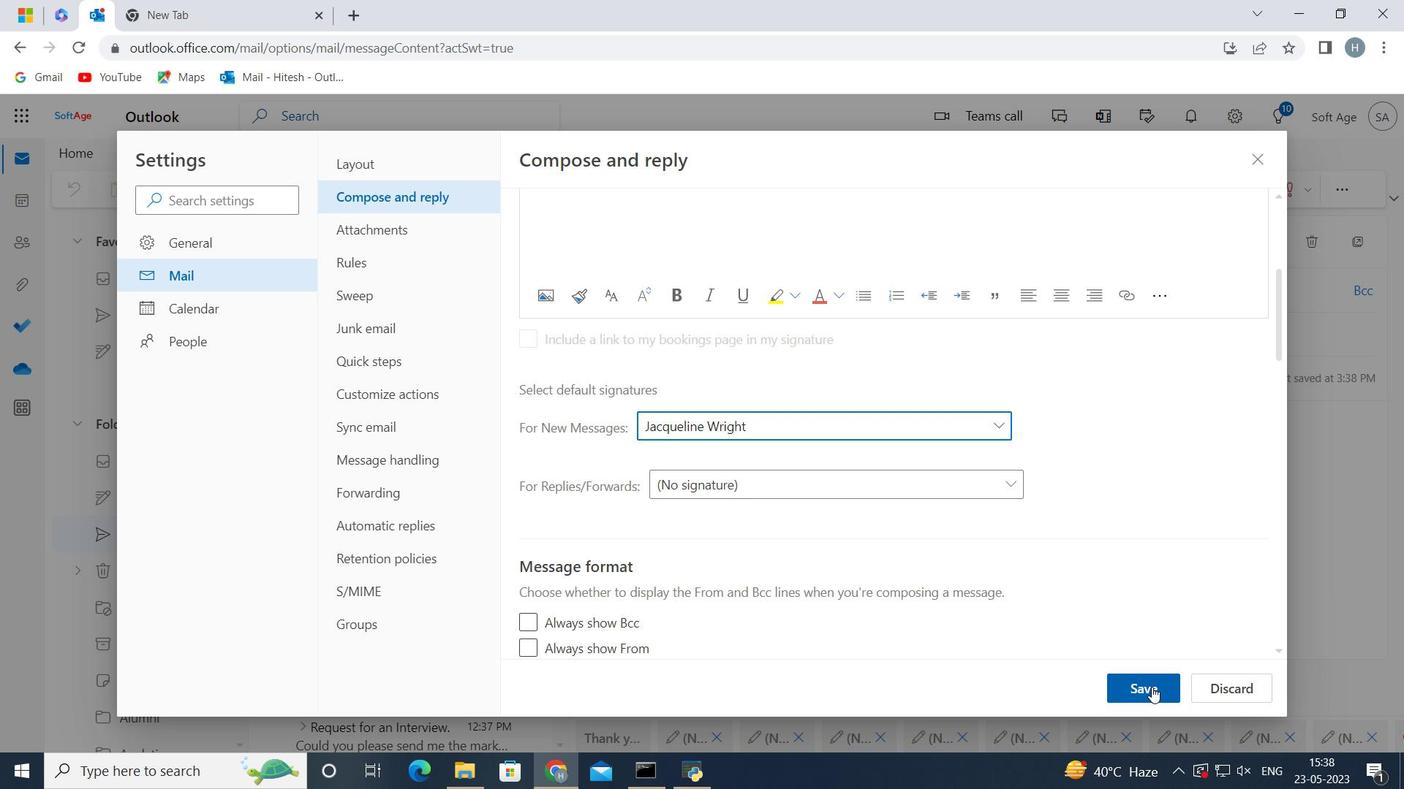 
Action: Mouse pressed left at (1147, 694)
Screenshot: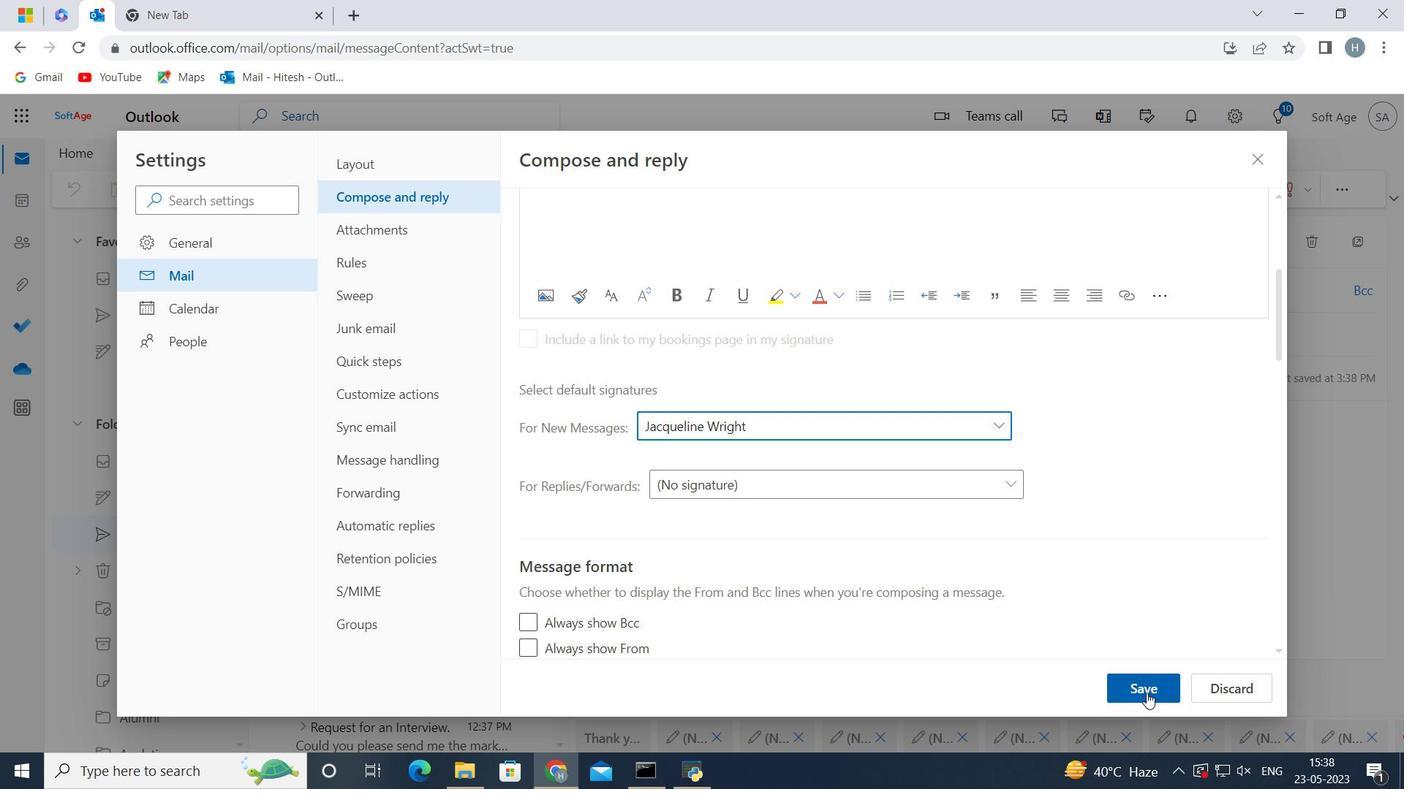 
Action: Mouse moved to (1254, 160)
Screenshot: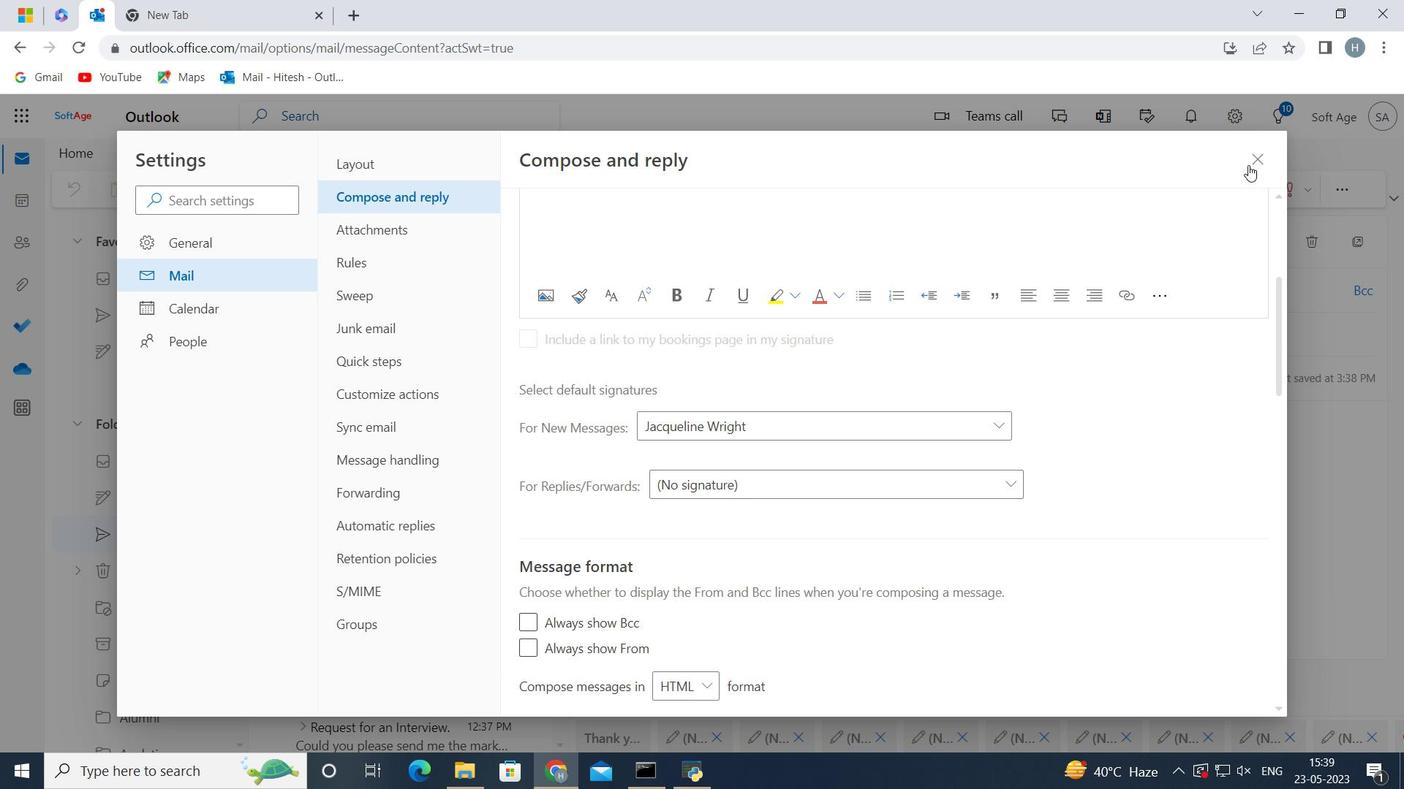 
Action: Mouse pressed left at (1254, 160)
Screenshot: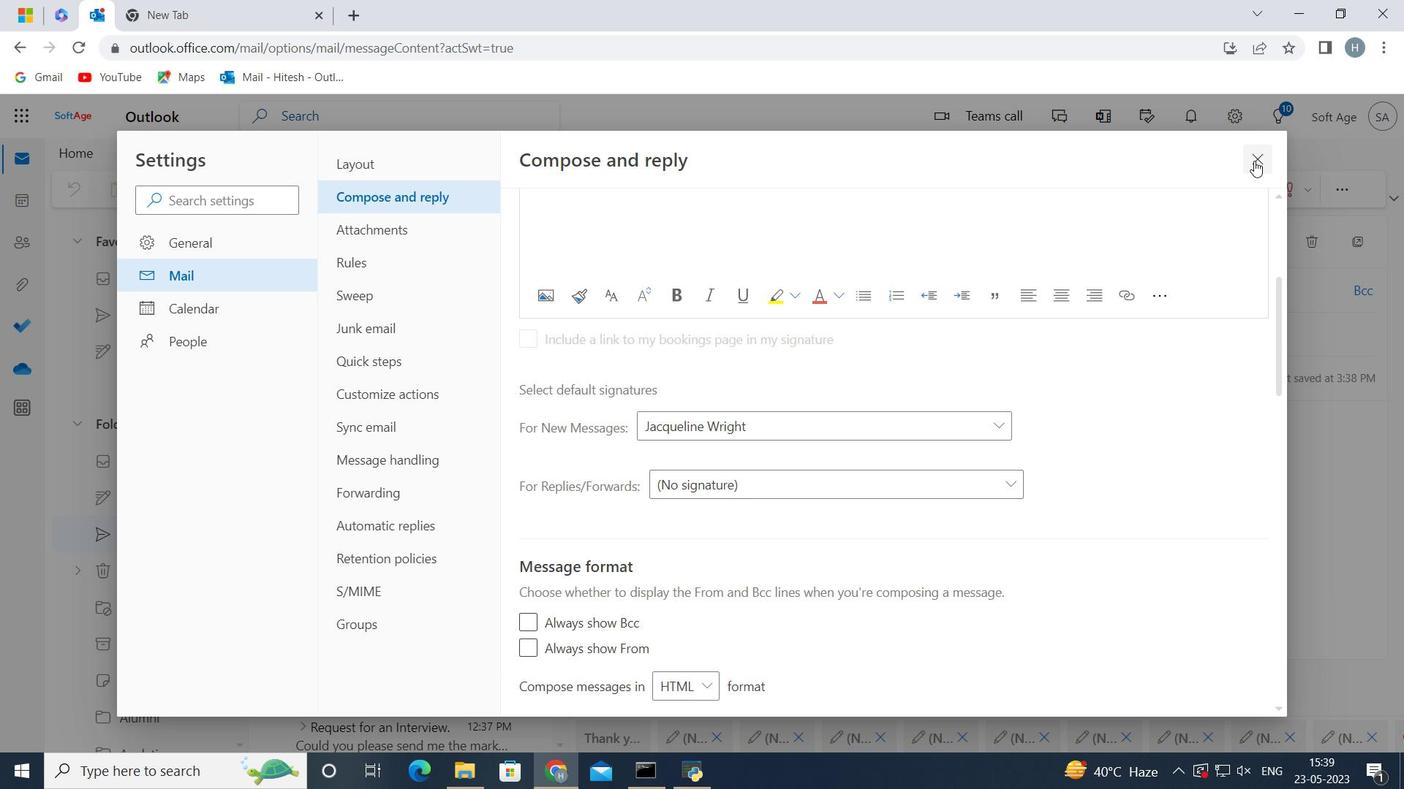 
Action: Mouse moved to (657, 375)
Screenshot: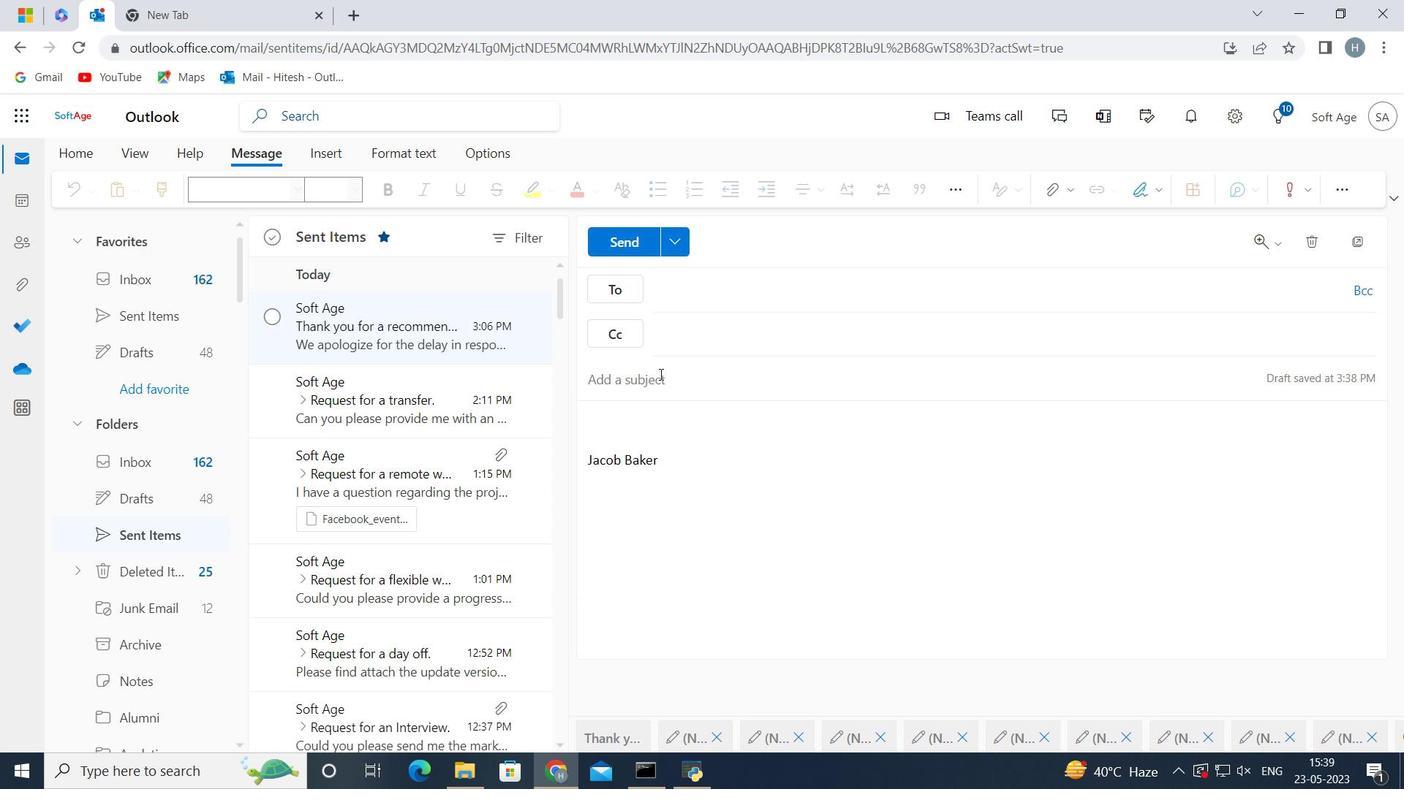 
Action: Mouse pressed left at (657, 375)
Screenshot: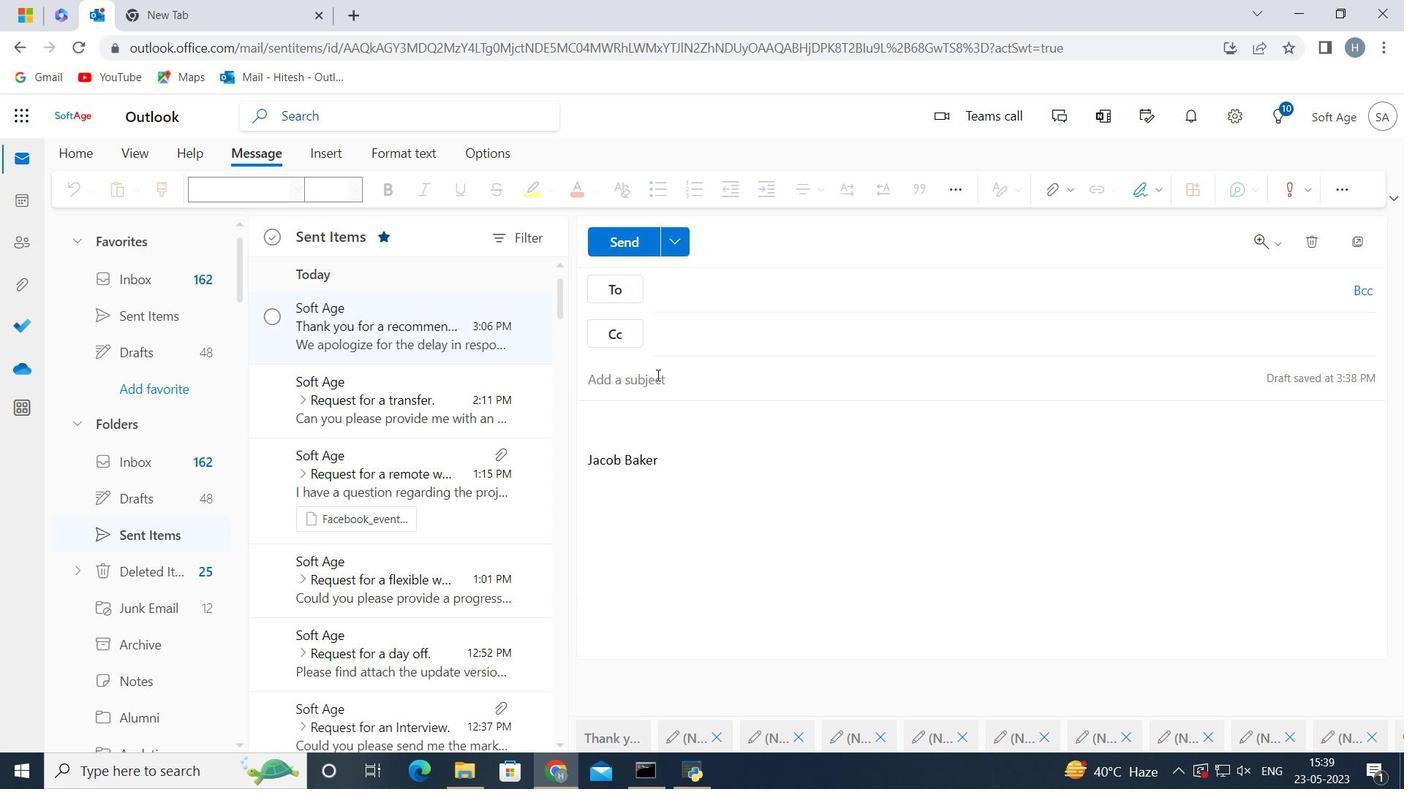 
Action: Key pressed <Key.shift>Thank<Key.space>you<Key.space>for<Key.space>your<Key.space>patience<Key.space>
Screenshot: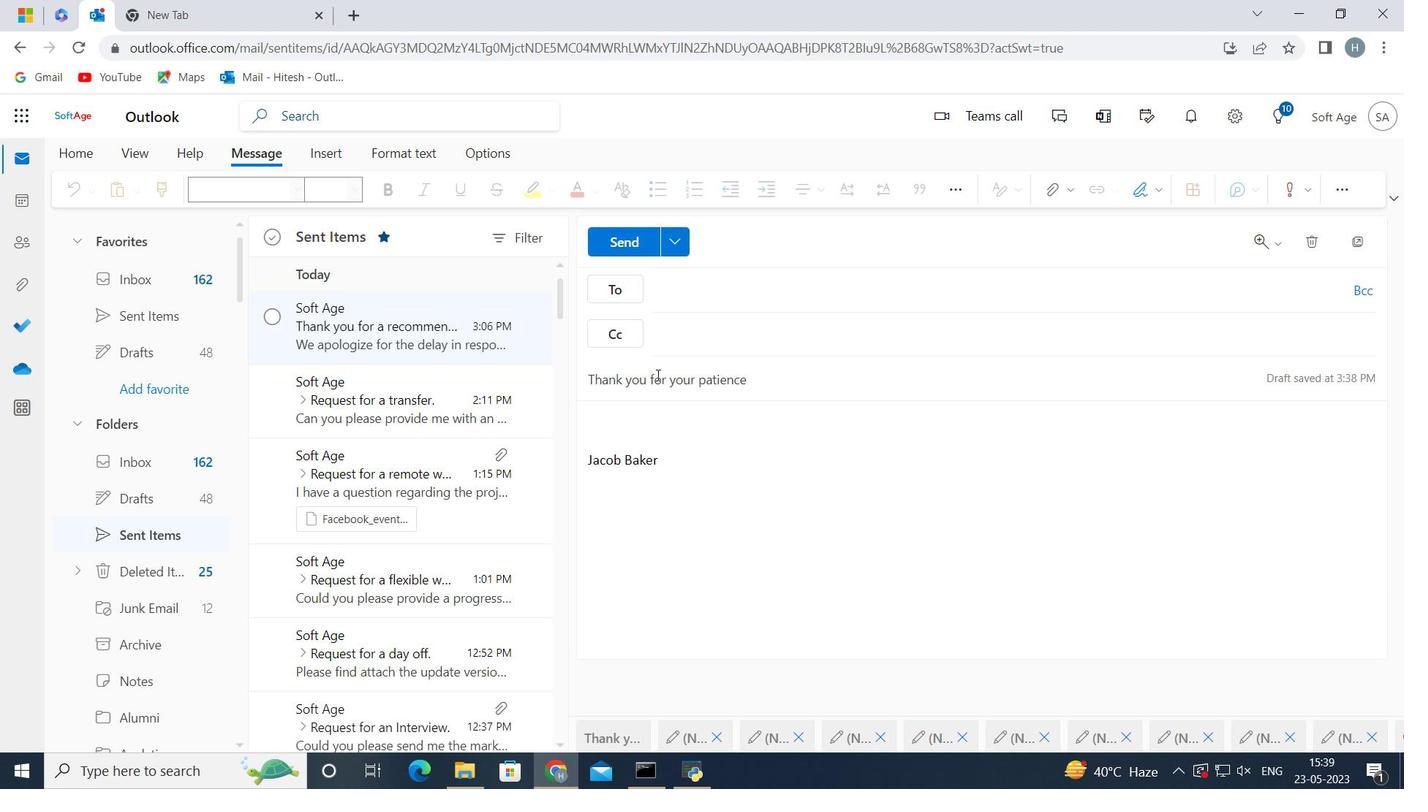 
Action: Mouse moved to (702, 445)
Screenshot: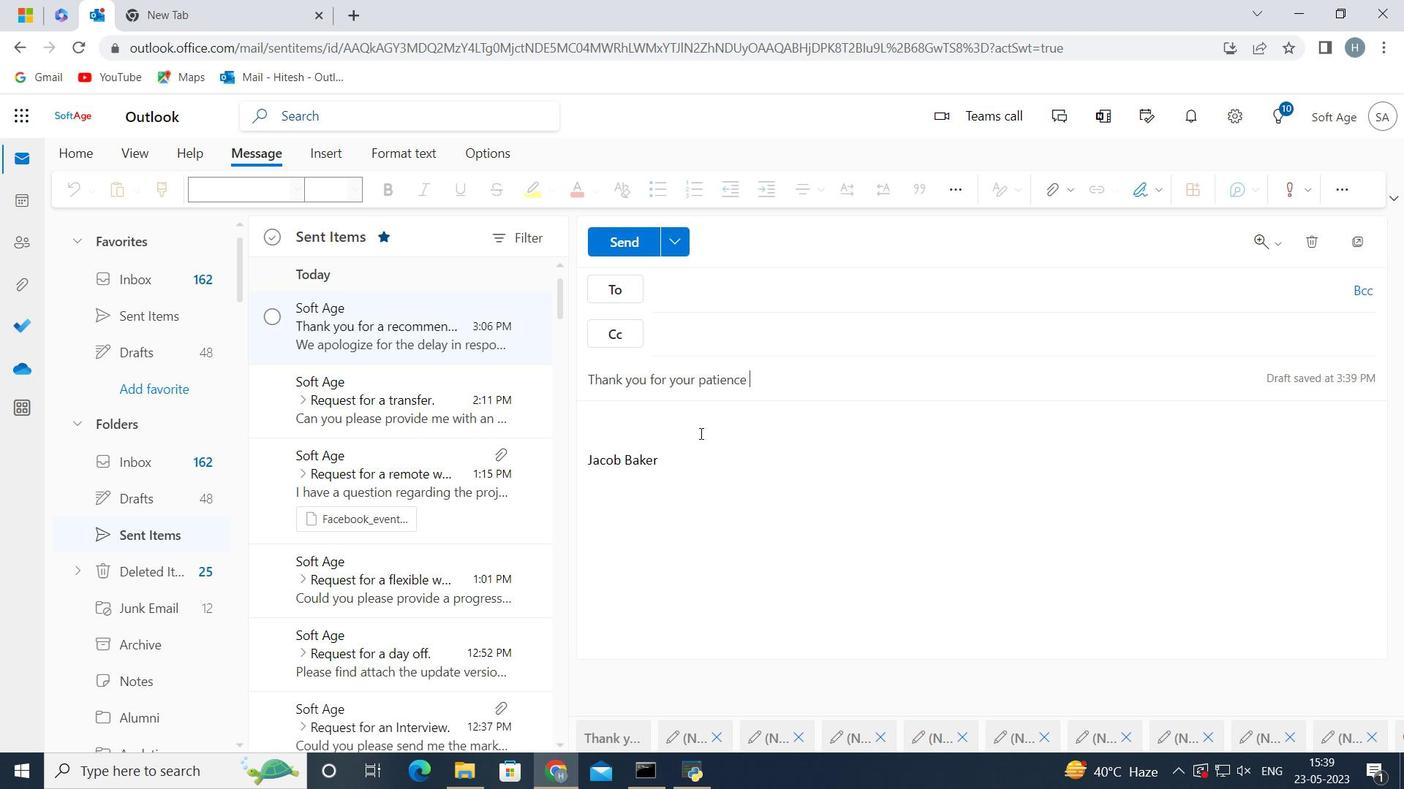 
Action: Mouse pressed left at (702, 445)
Screenshot: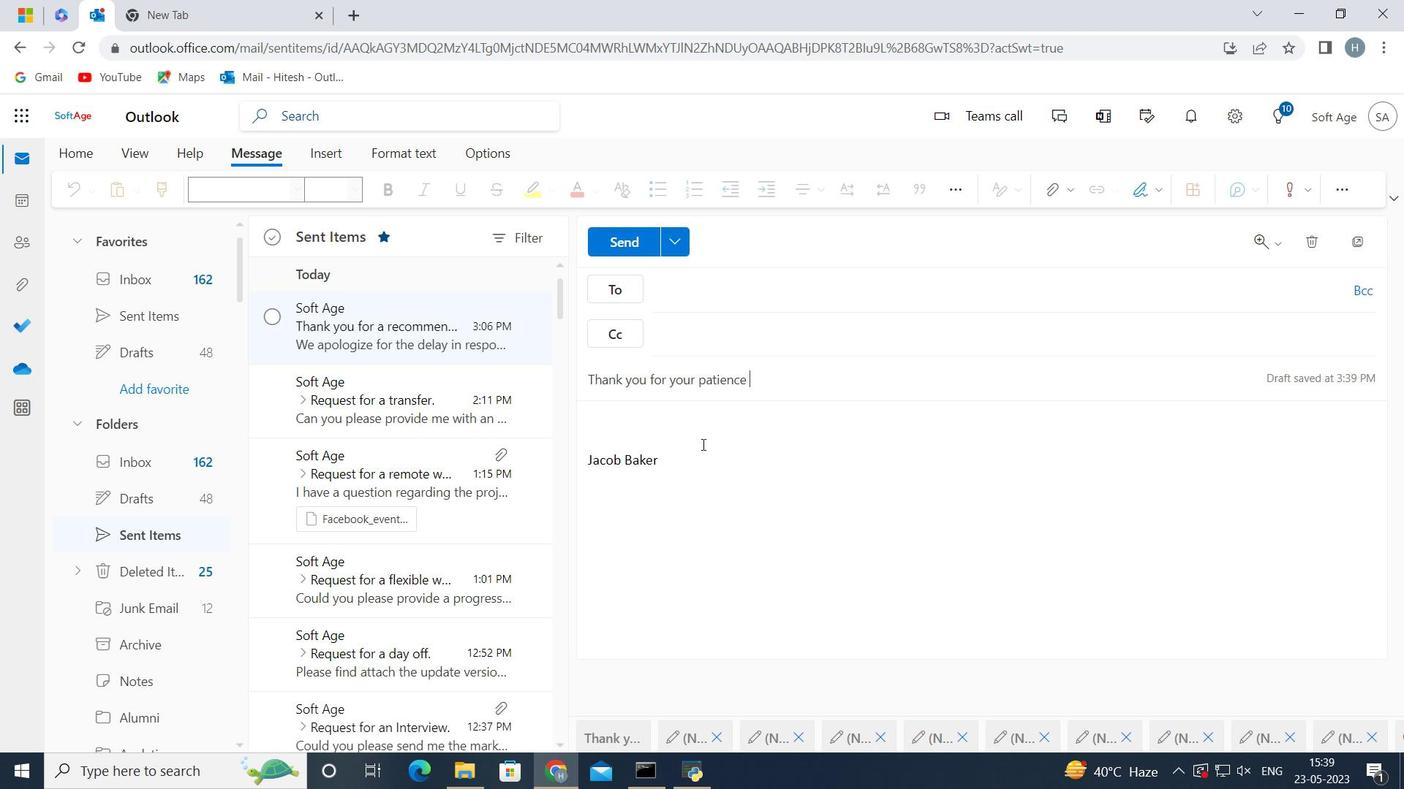 
Action: Mouse moved to (705, 459)
Screenshot: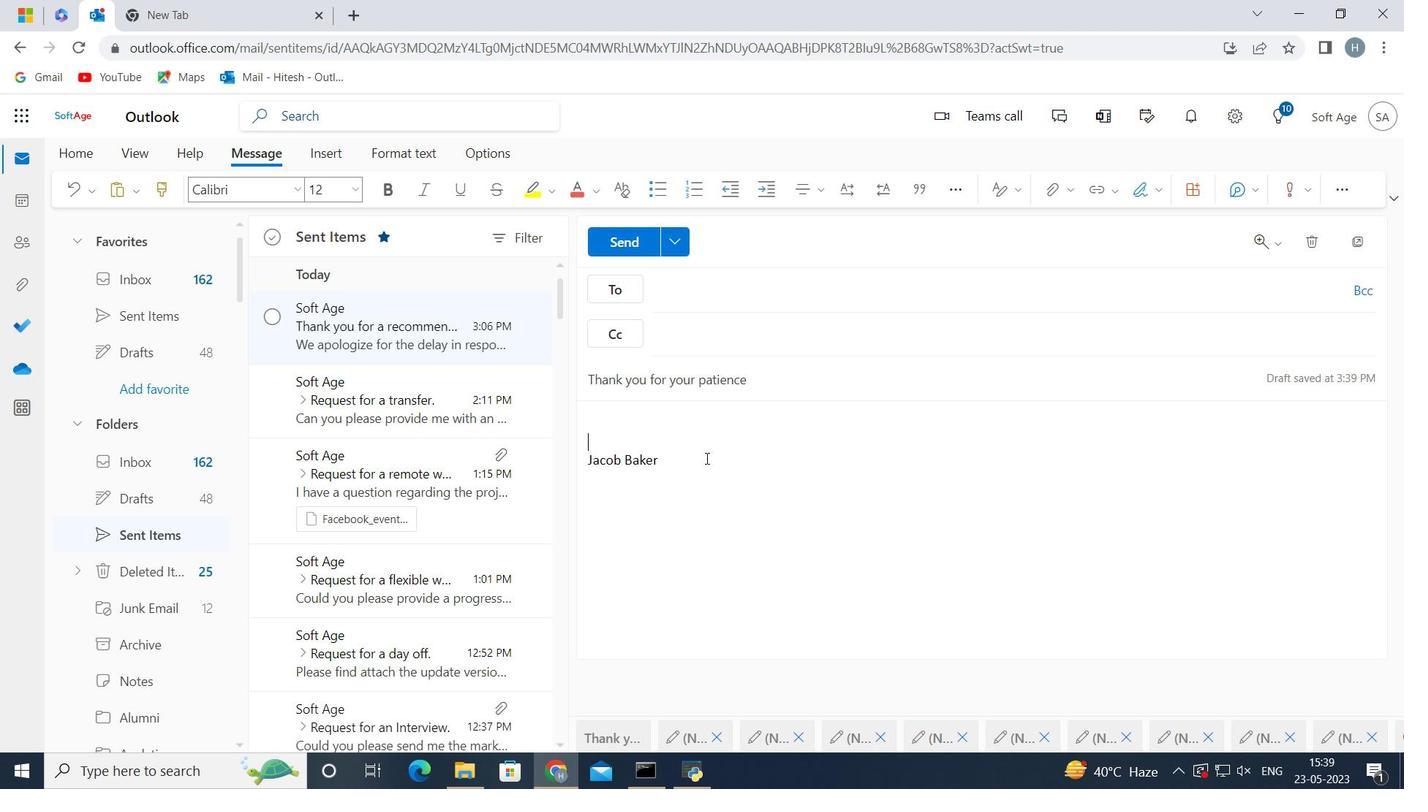 
Action: Mouse pressed left at (705, 459)
Screenshot: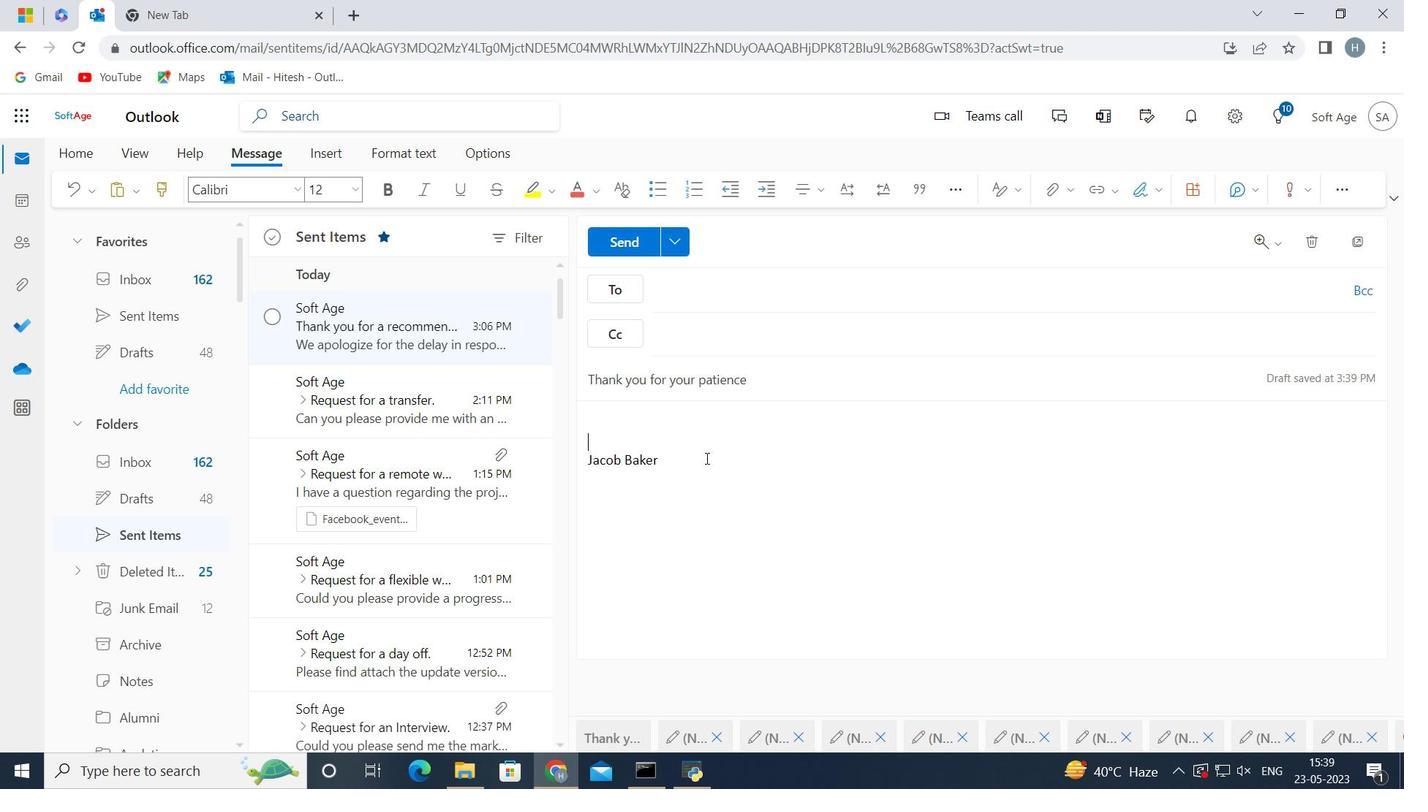 
Action: Key pressed <Key.backspace><Key.backspace><Key.backspace><Key.backspace><Key.backspace><Key.backspace><Key.backspace><Key.backspace><Key.backspace><Key.backspace><Key.backspace><Key.backspace><Key.backspace><Key.backspace><Key.backspace><Key.backspace><Key.backspace><Key.backspace><Key.backspace><Key.backspace><Key.backspace><Key.backspace><Key.backspace><Key.backspace><Key.backspace><Key.backspace><Key.backspace><Key.backspace><Key.backspace><Key.backspace><Key.backspace><Key.backspace><Key.backspace><Key.backspace><Key.backspace><Key.backspace><Key.backspace><Key.shift>As<Key.space>per<Key.space>our<Key.space>discussion,<Key.space>please<Key.space>find<Key.space>attached<Key.space>the<Key.space>contract<Key.space>for<Key.space>your<Key.space>review<Key.space>and<Key.space>approval<Key.space>
Screenshot: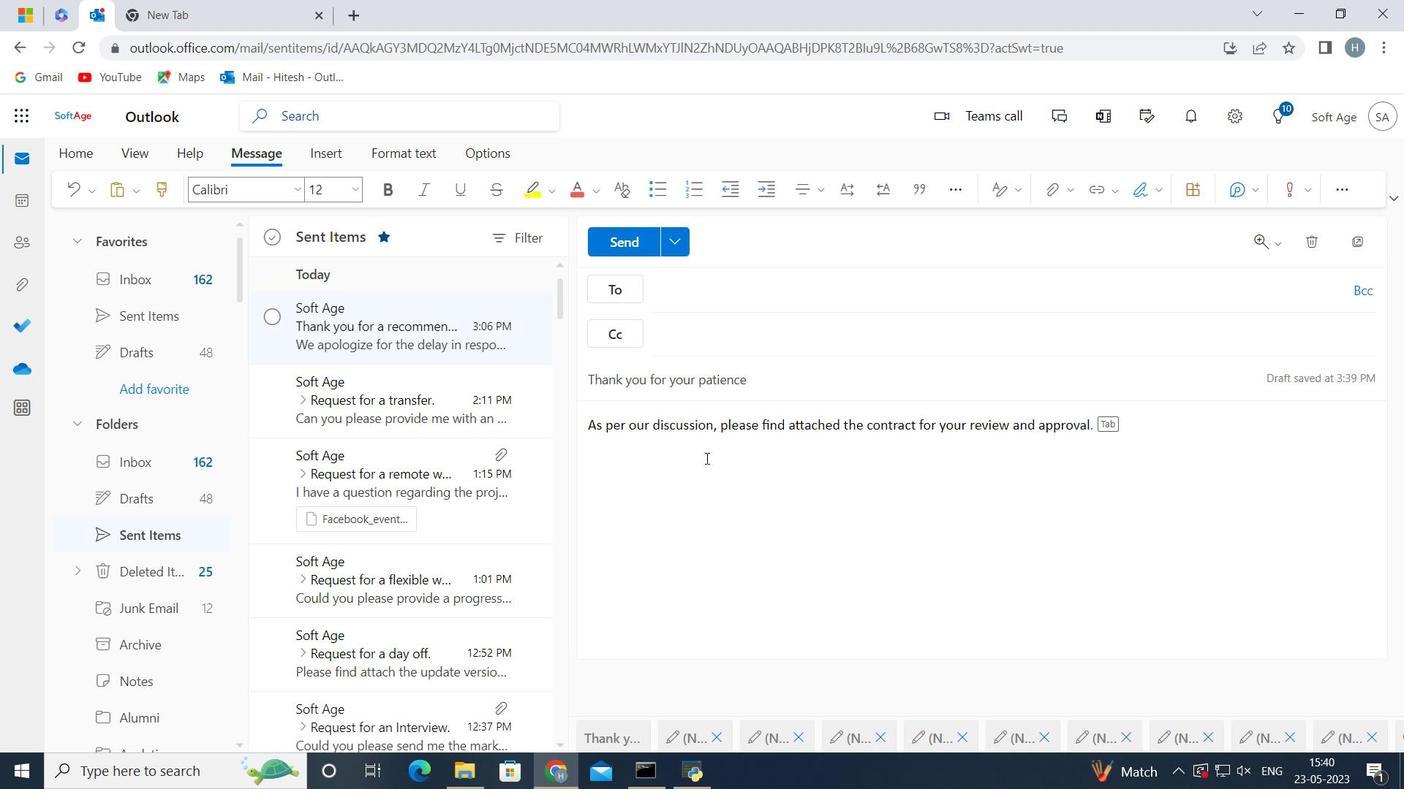 
Action: Mouse moved to (697, 296)
Screenshot: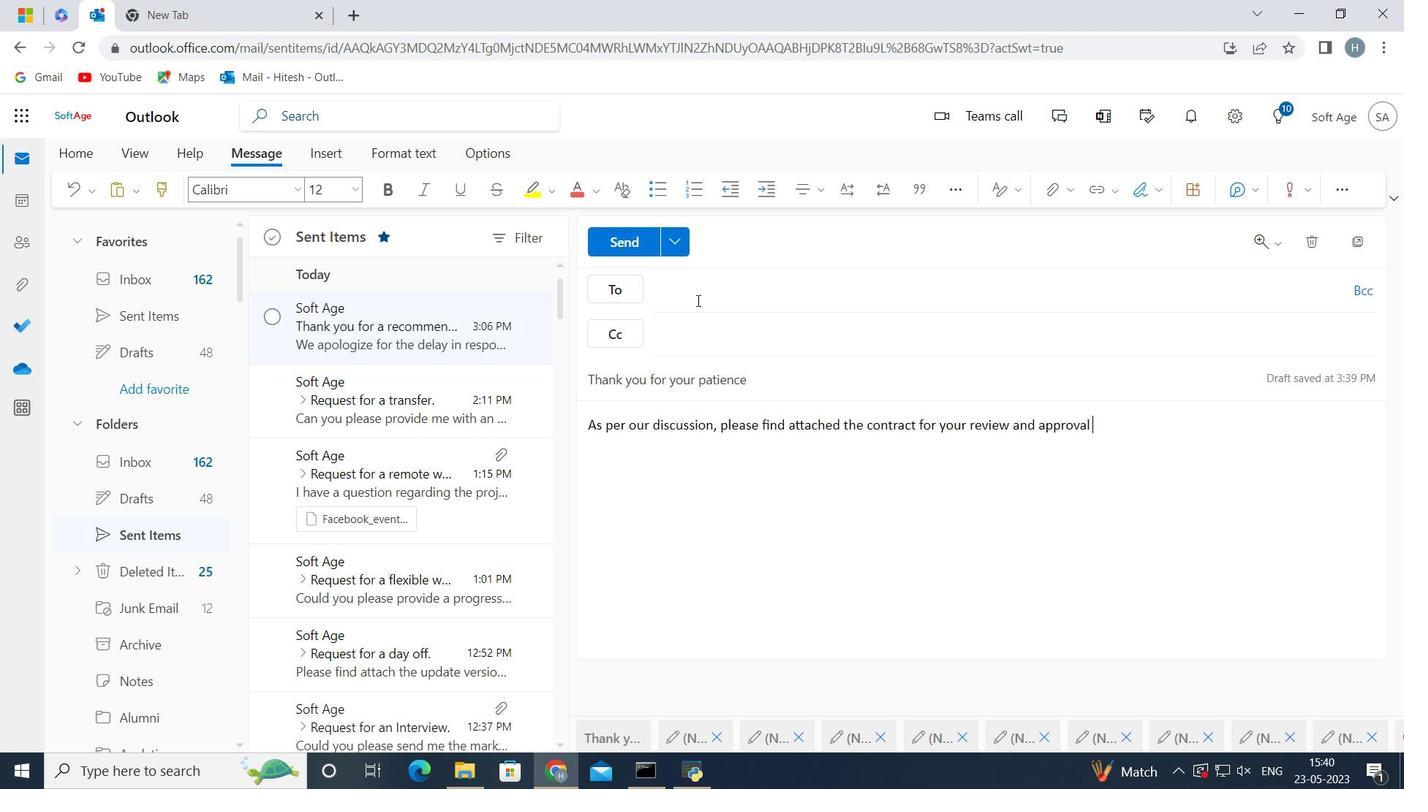 
Action: Mouse pressed left at (697, 296)
Screenshot: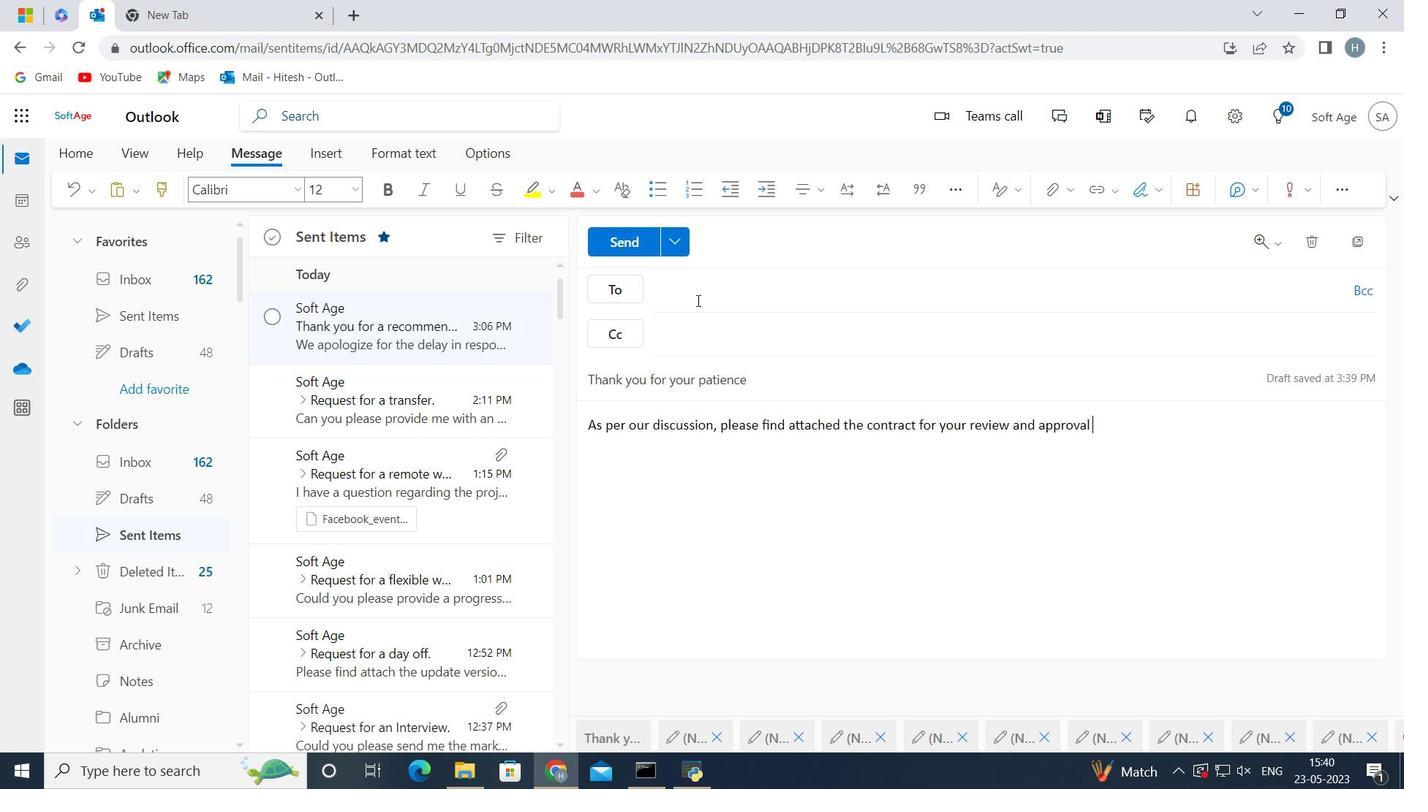 
Action: Key pressed softage.6<Key.shift>@softage.net
Screenshot: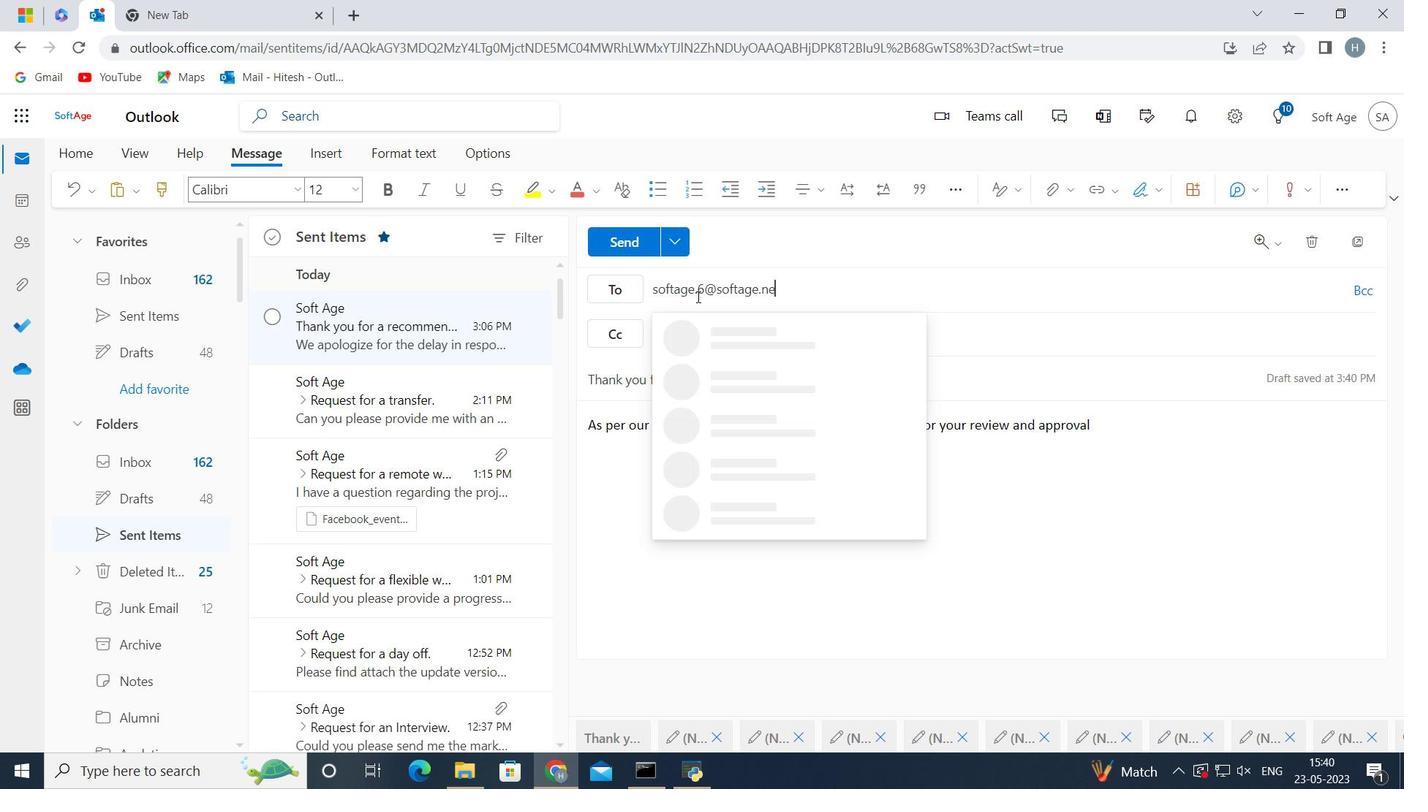 
Action: Mouse moved to (722, 335)
Screenshot: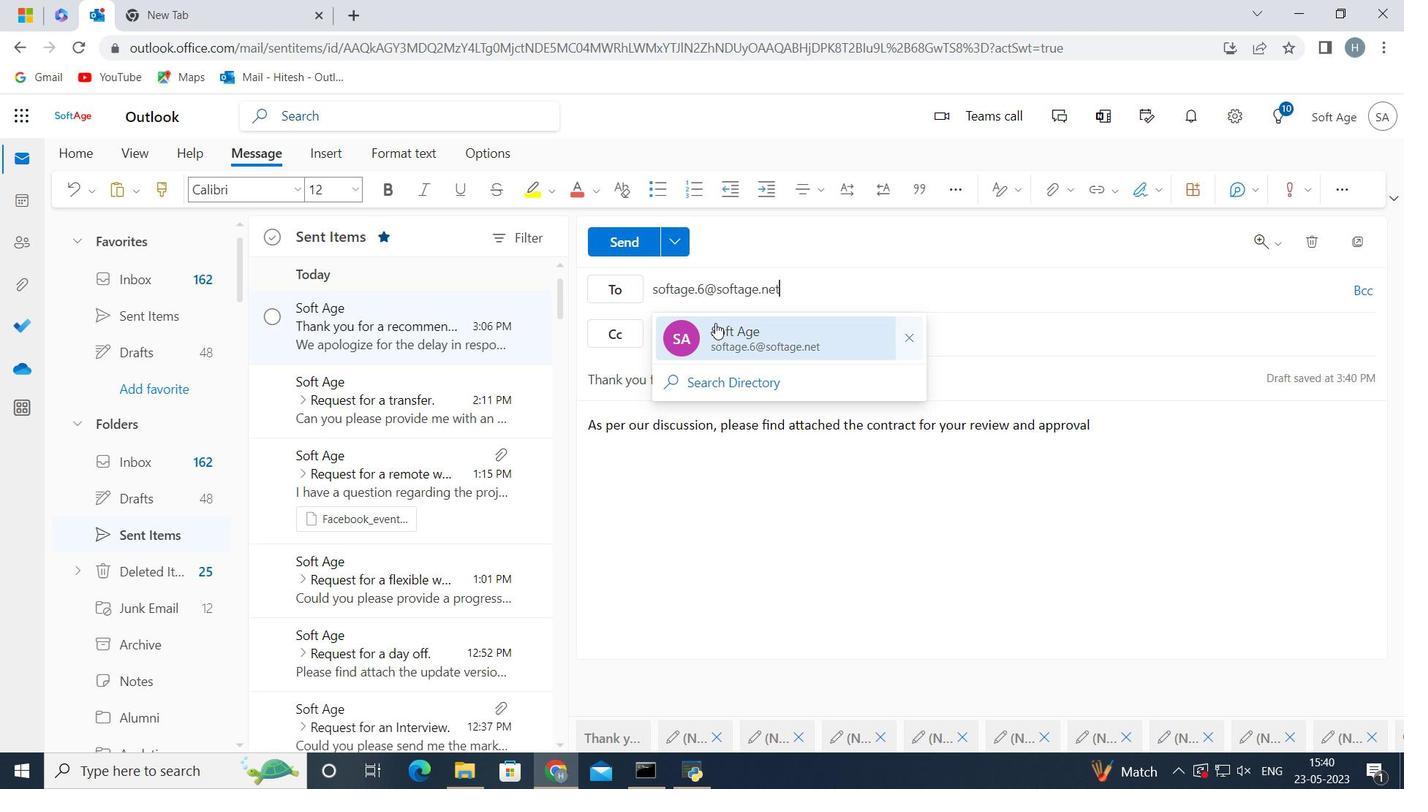 
Action: Mouse pressed left at (722, 335)
Screenshot: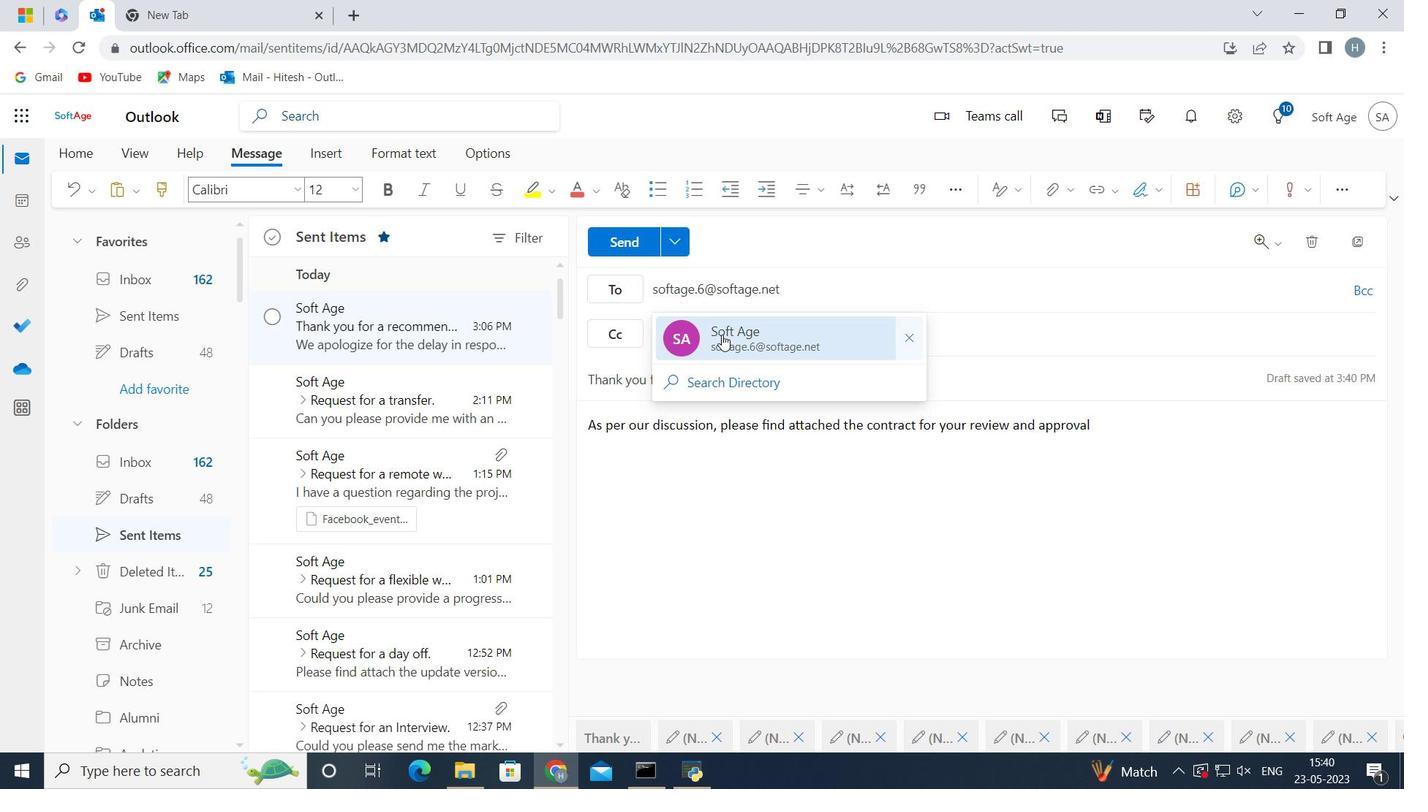 
Action: Mouse moved to (626, 239)
Screenshot: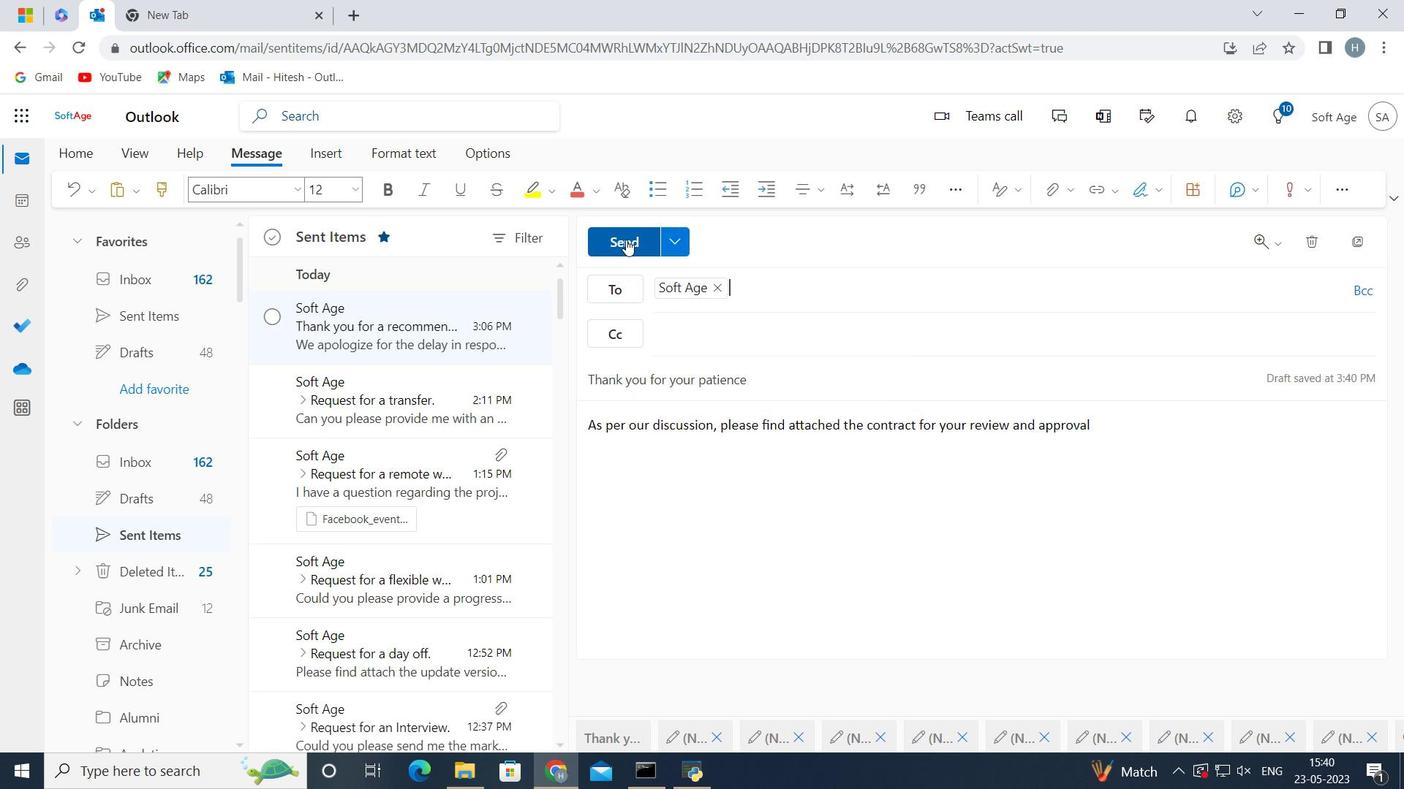 
Action: Mouse pressed left at (626, 239)
Screenshot: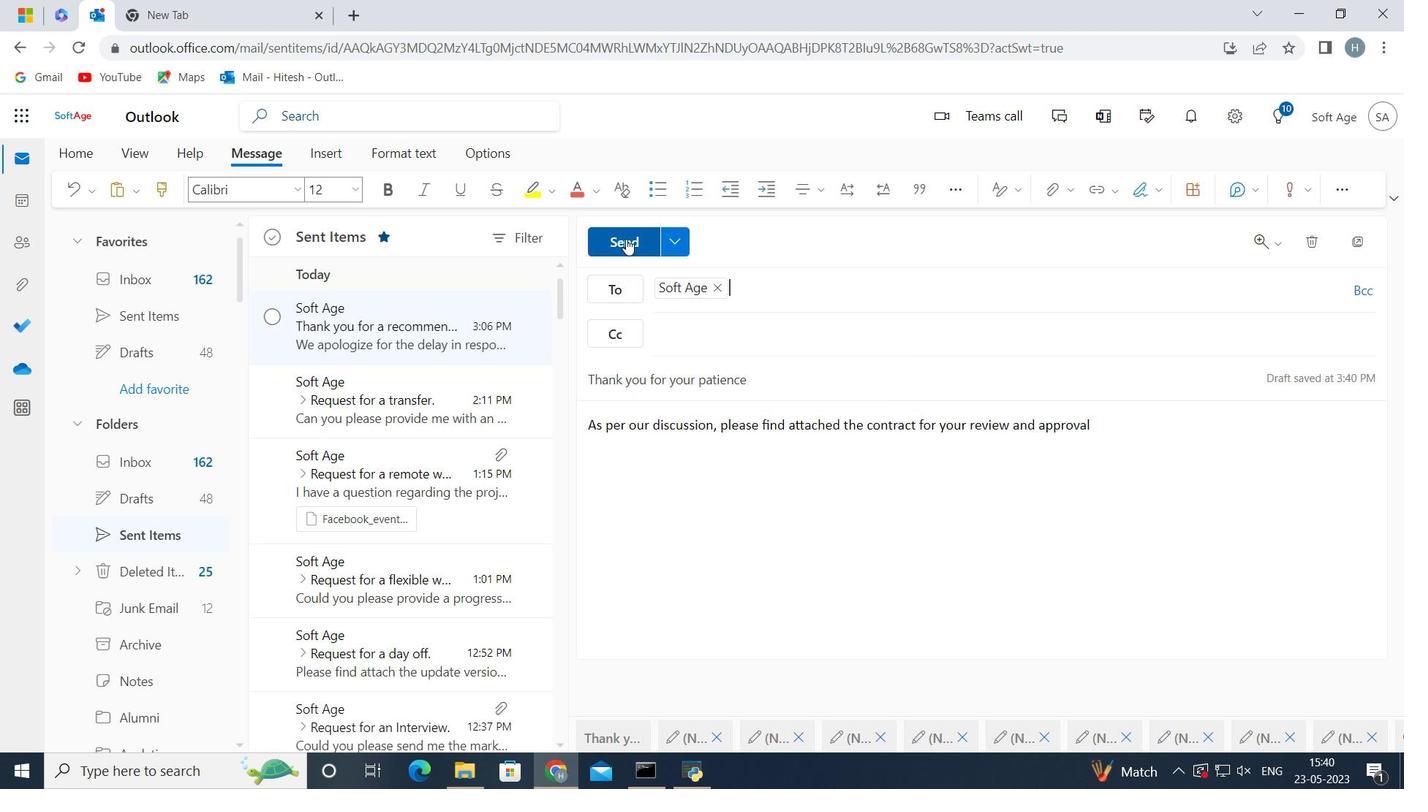 
Action: Mouse moved to (686, 482)
Screenshot: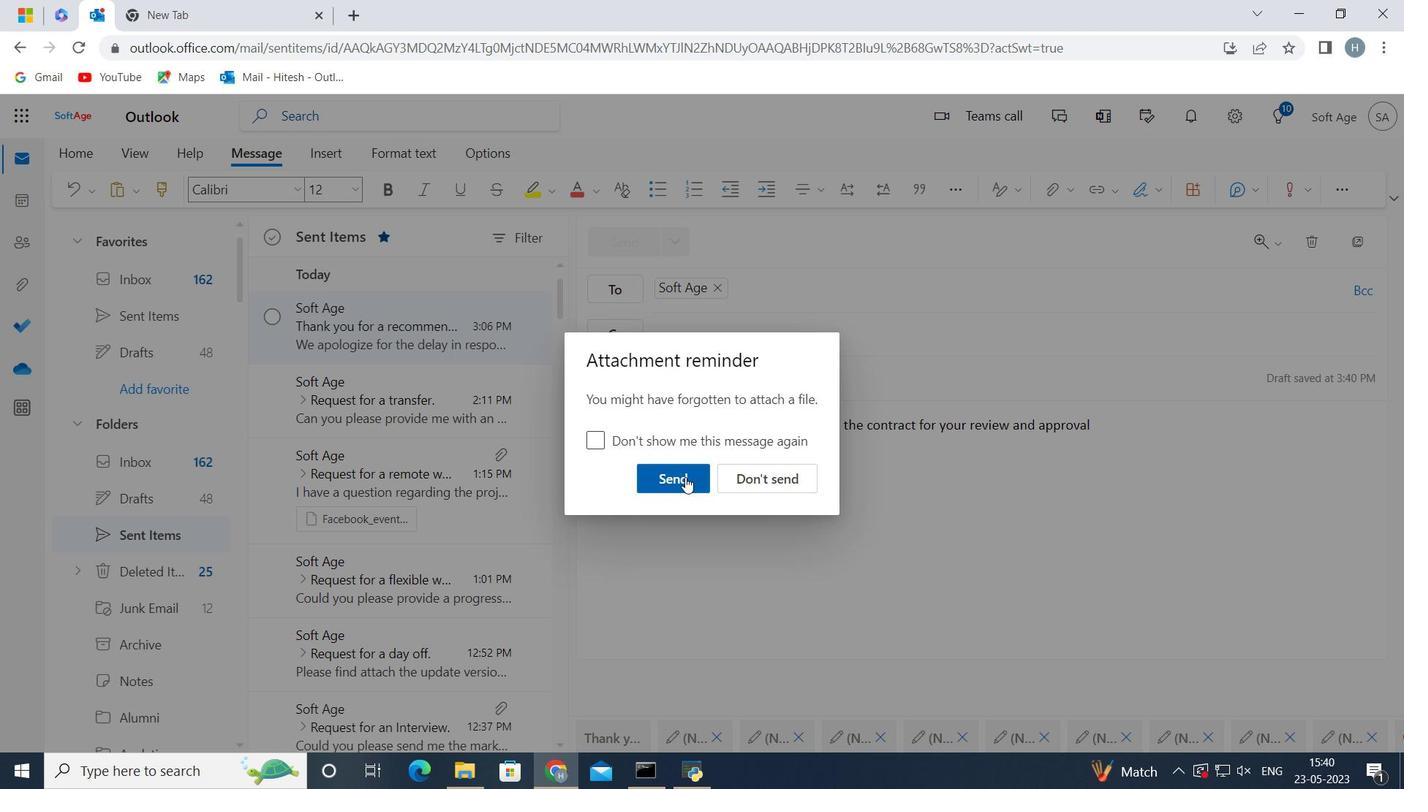 
Action: Mouse pressed left at (686, 482)
Screenshot: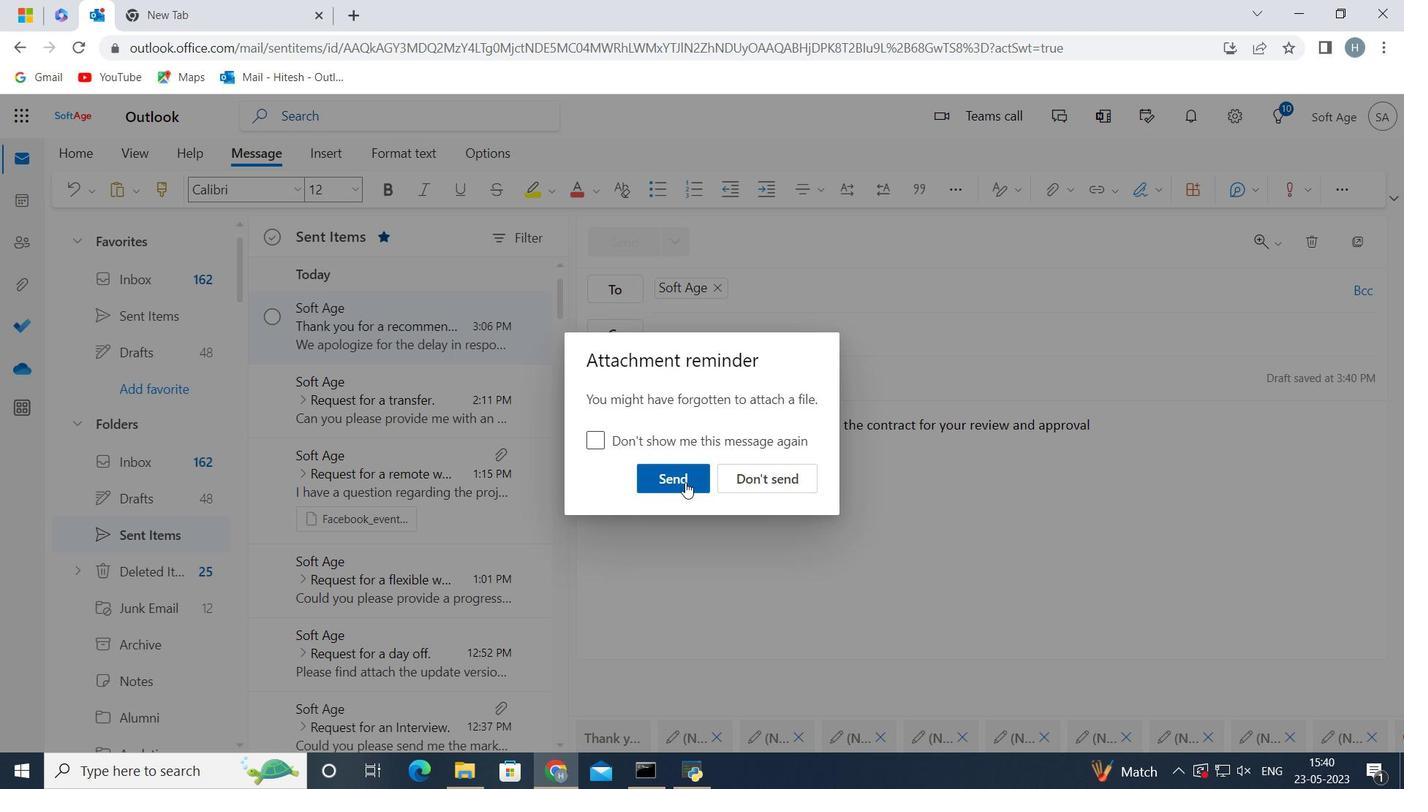 
Action: Mouse moved to (352, 328)
Screenshot: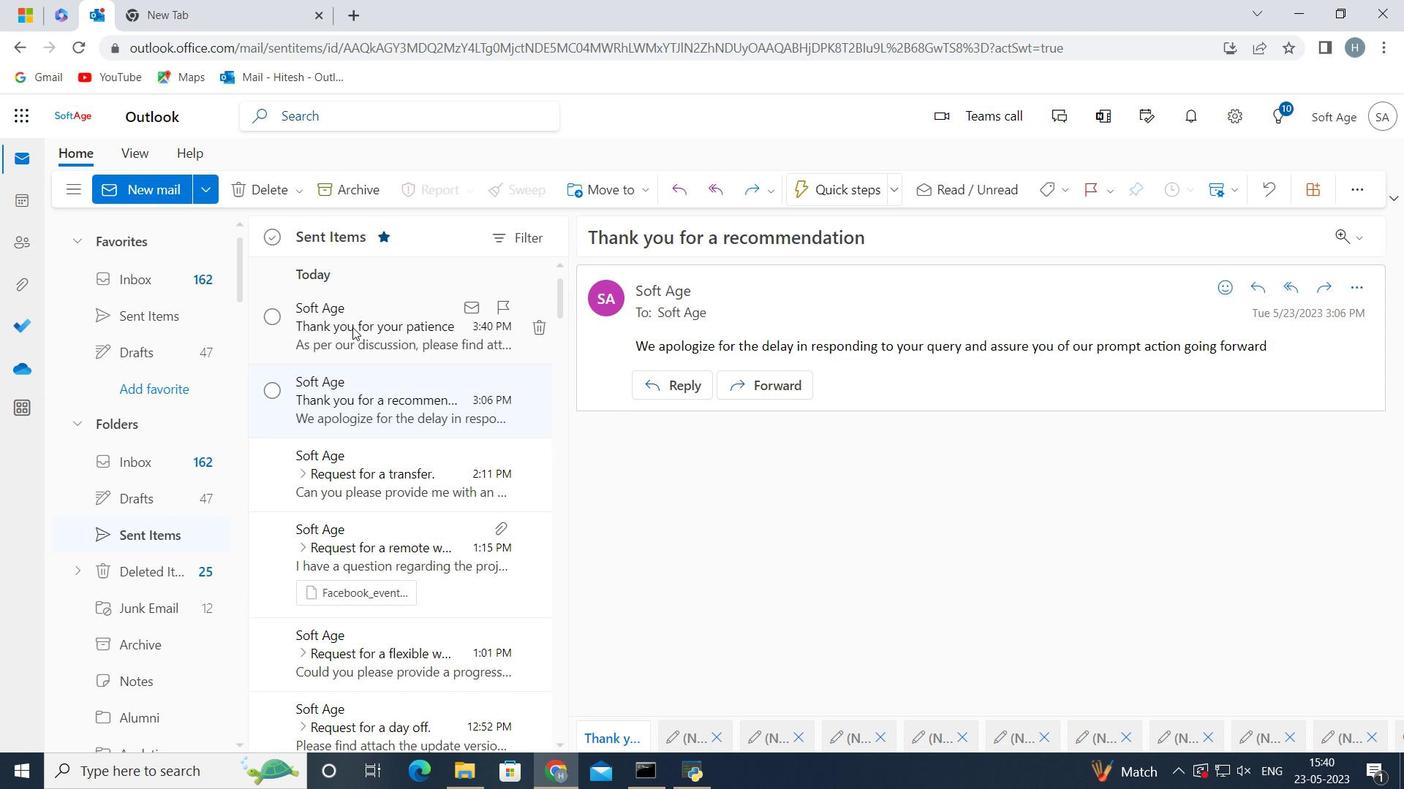 
Action: Mouse pressed left at (352, 328)
Screenshot: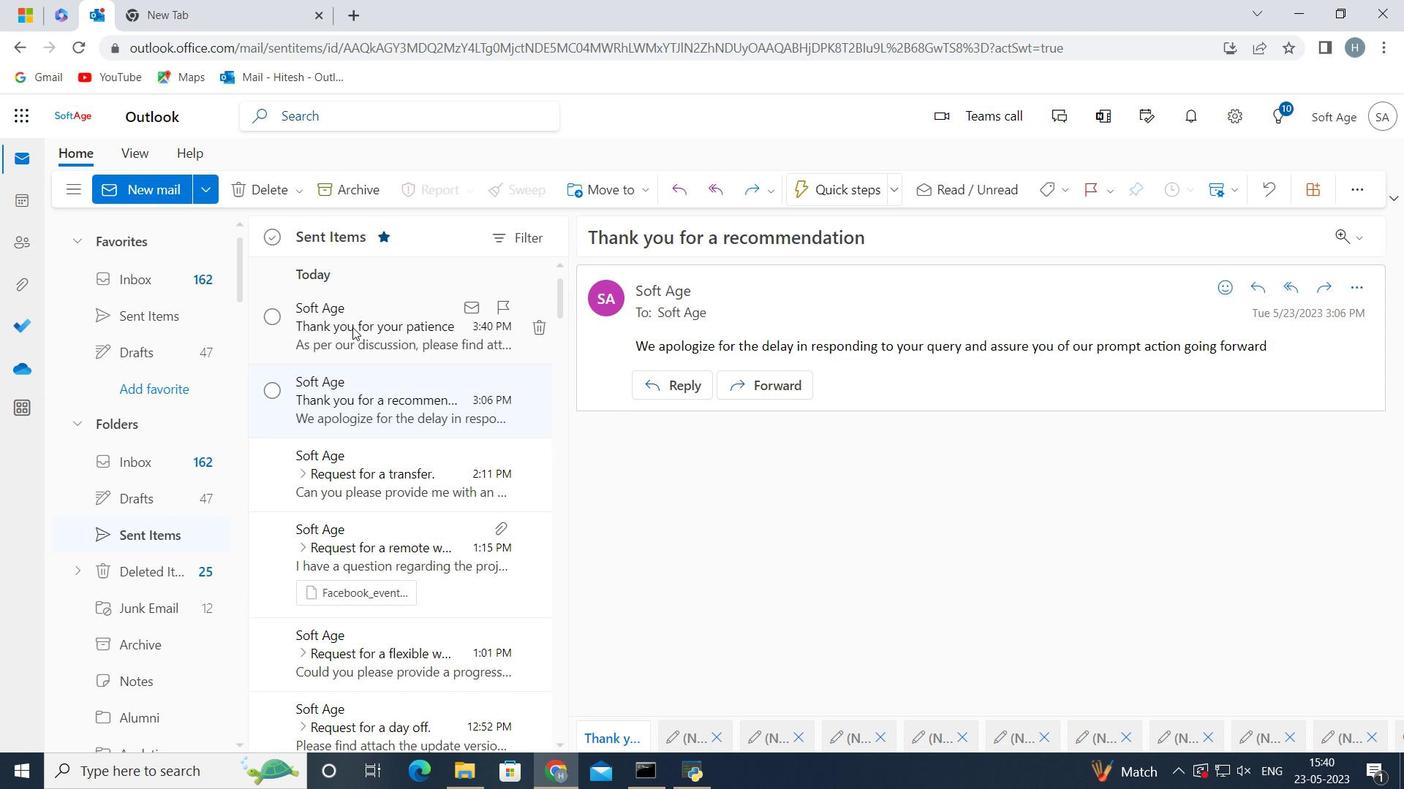 
Action: Mouse moved to (602, 192)
Screenshot: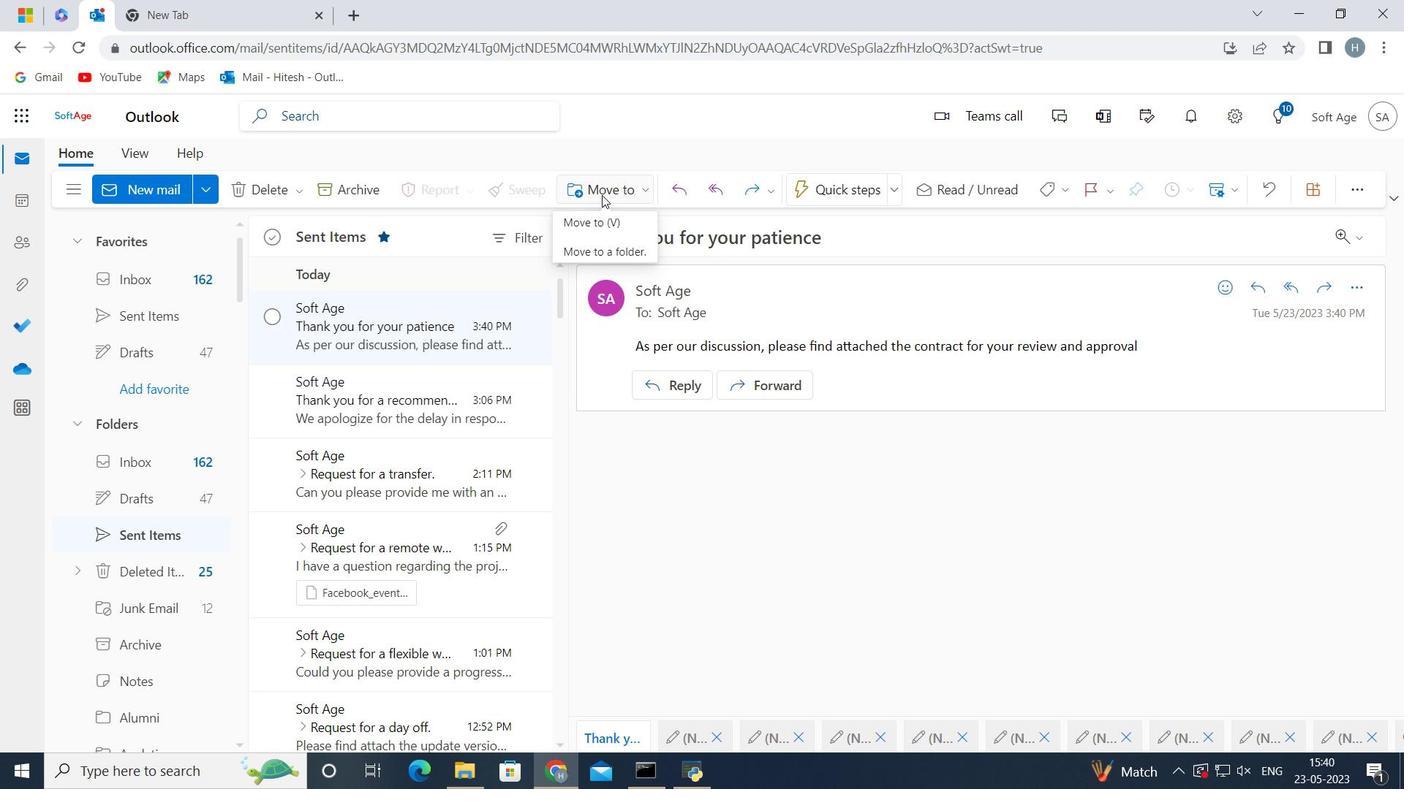 
Action: Mouse pressed left at (602, 192)
Screenshot: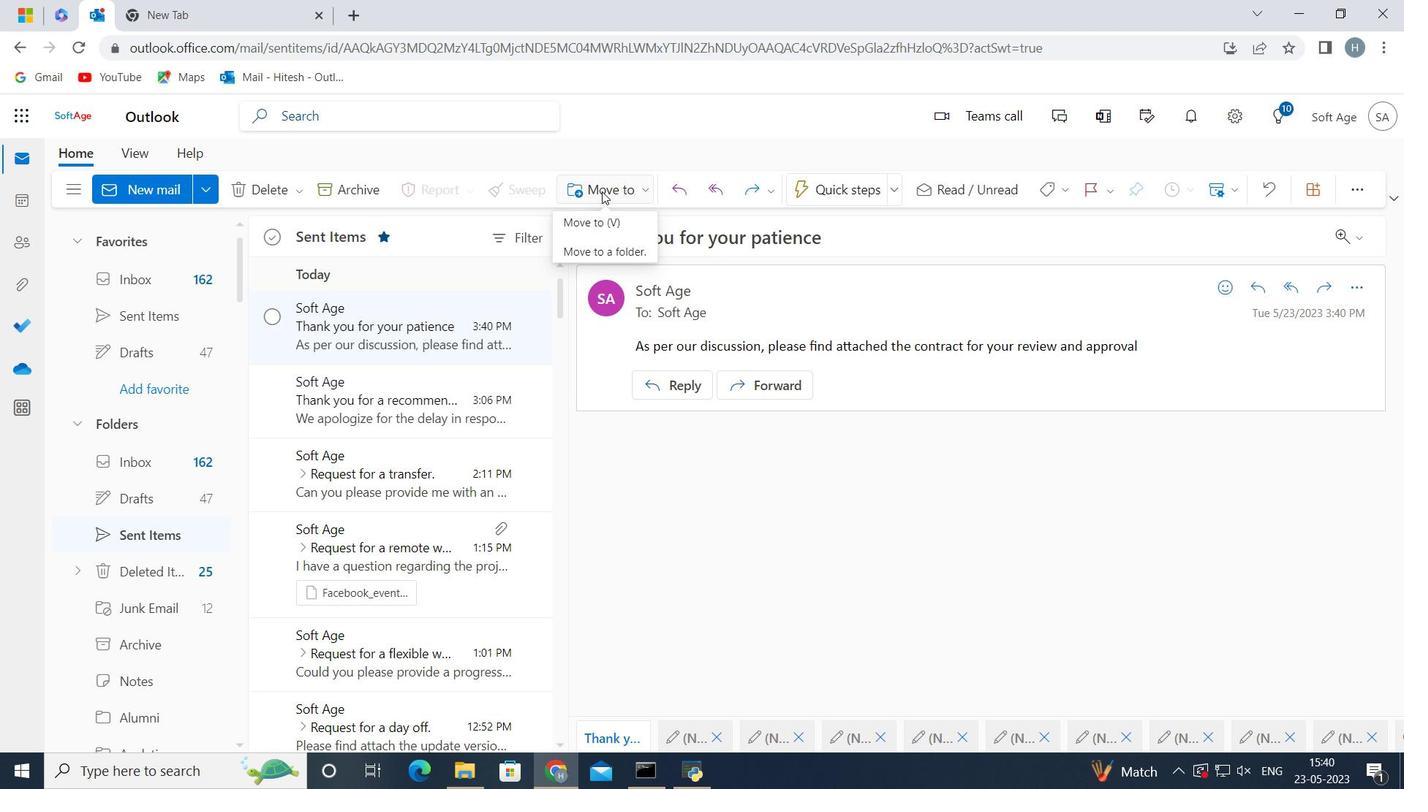 
Action: Mouse moved to (620, 223)
Screenshot: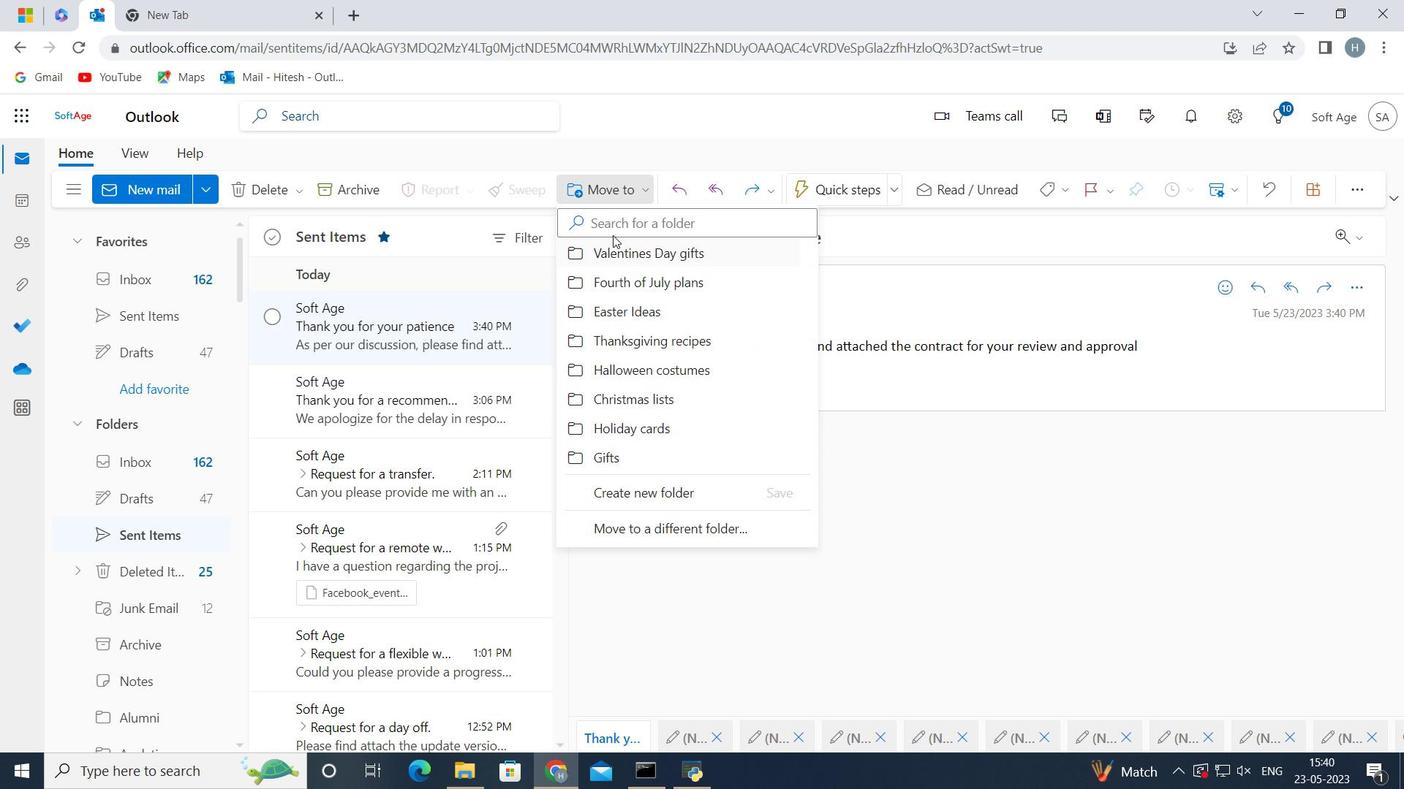 
Action: Mouse pressed left at (620, 223)
Screenshot: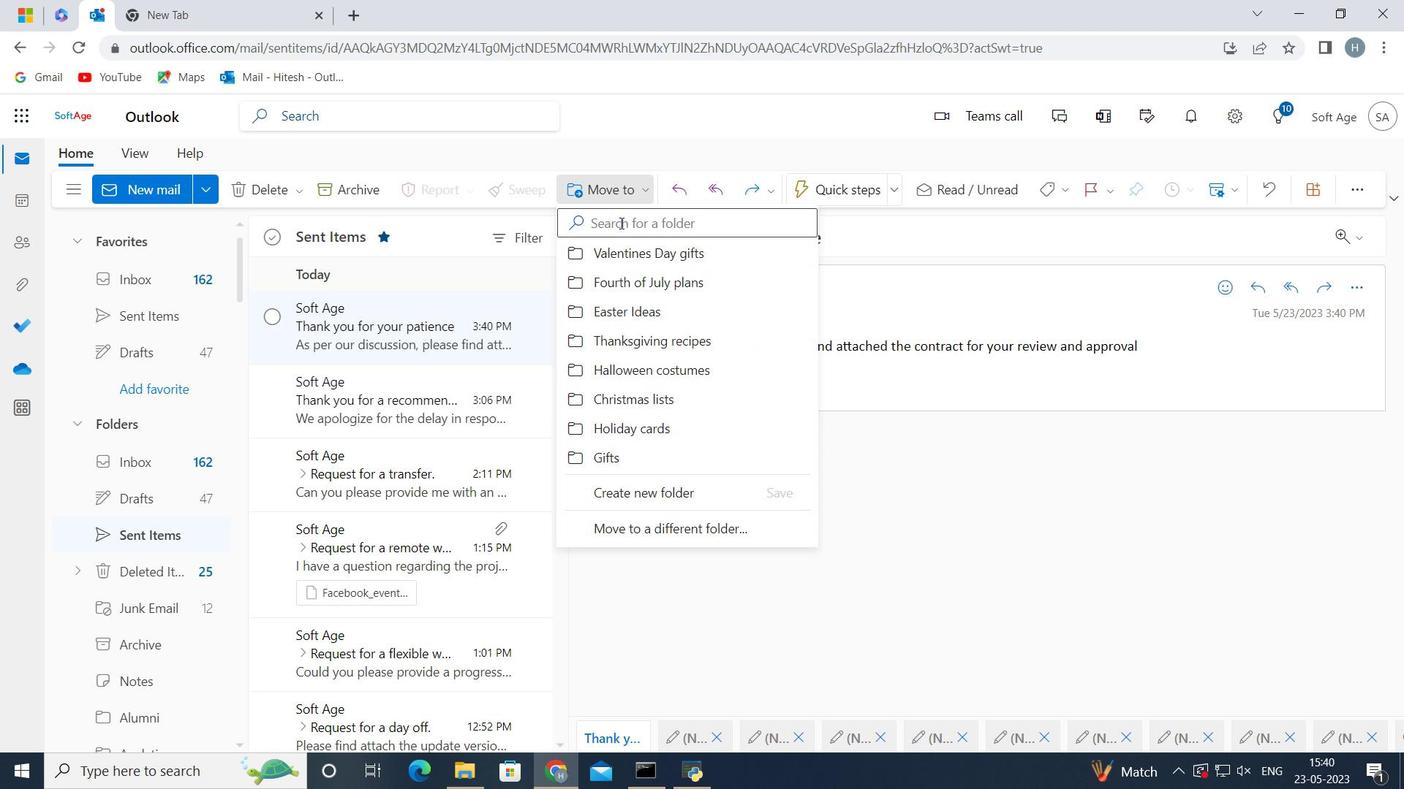 
Action: Key pressed <Key.shift>Mothers<Key.space>
Screenshot: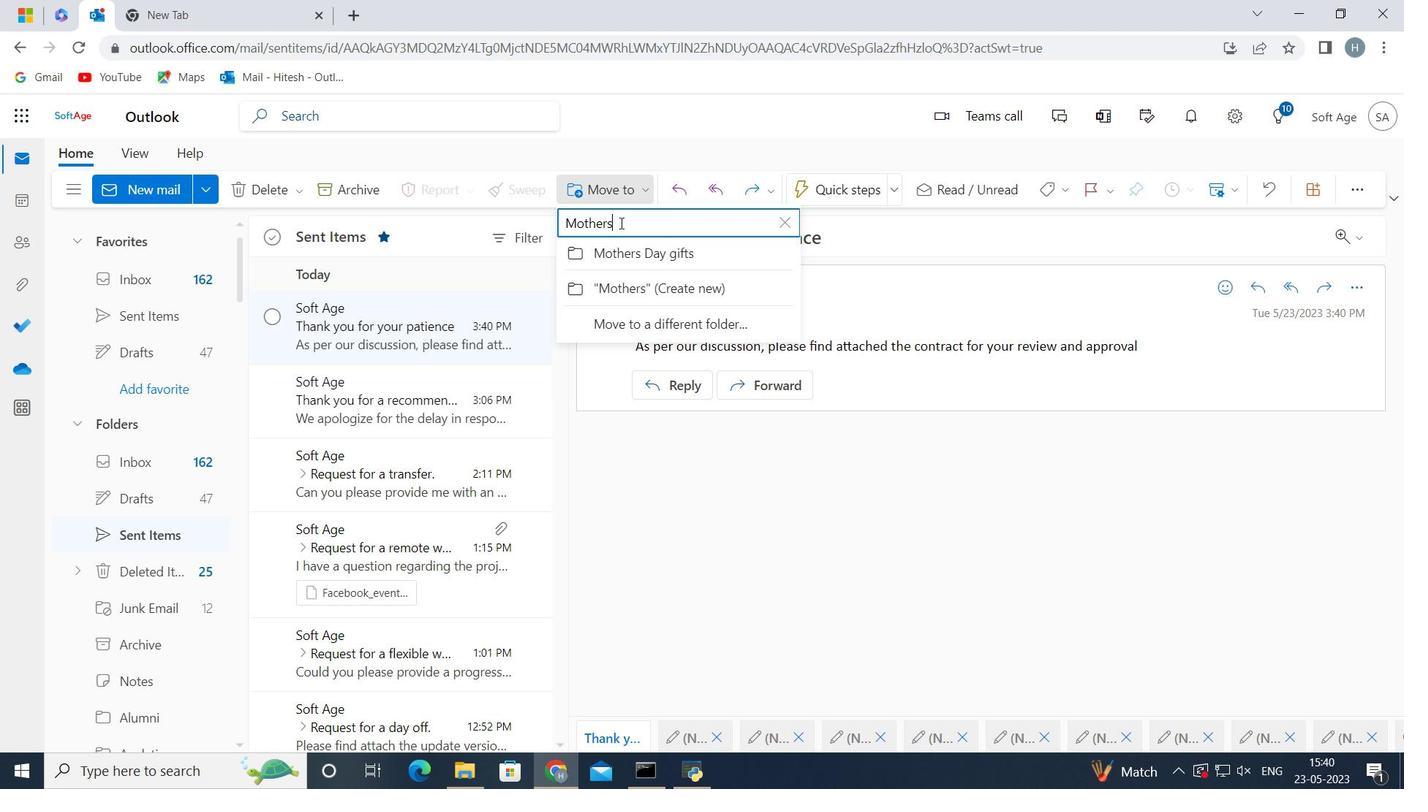 
Action: Mouse moved to (572, 252)
Screenshot: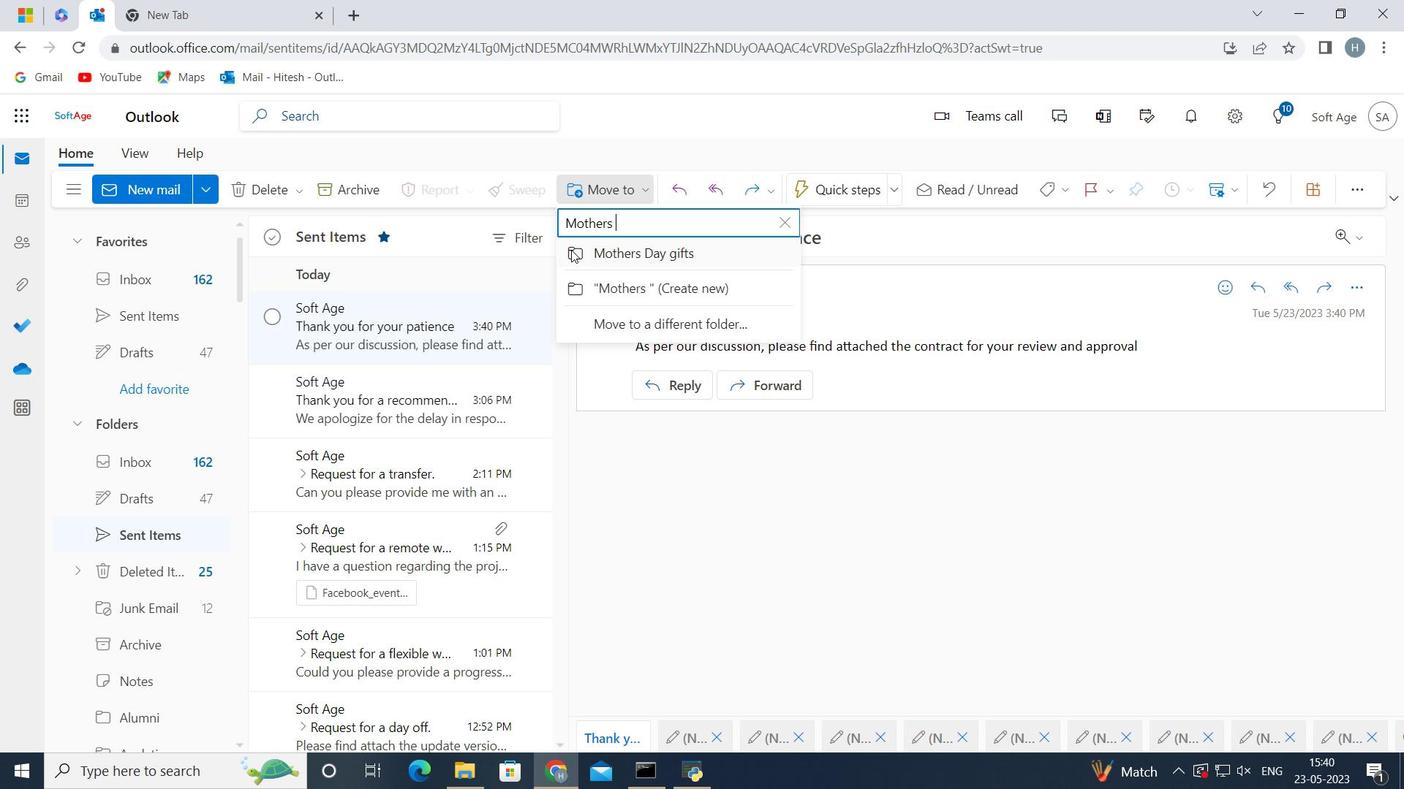 
Action: Mouse pressed left at (572, 252)
Screenshot: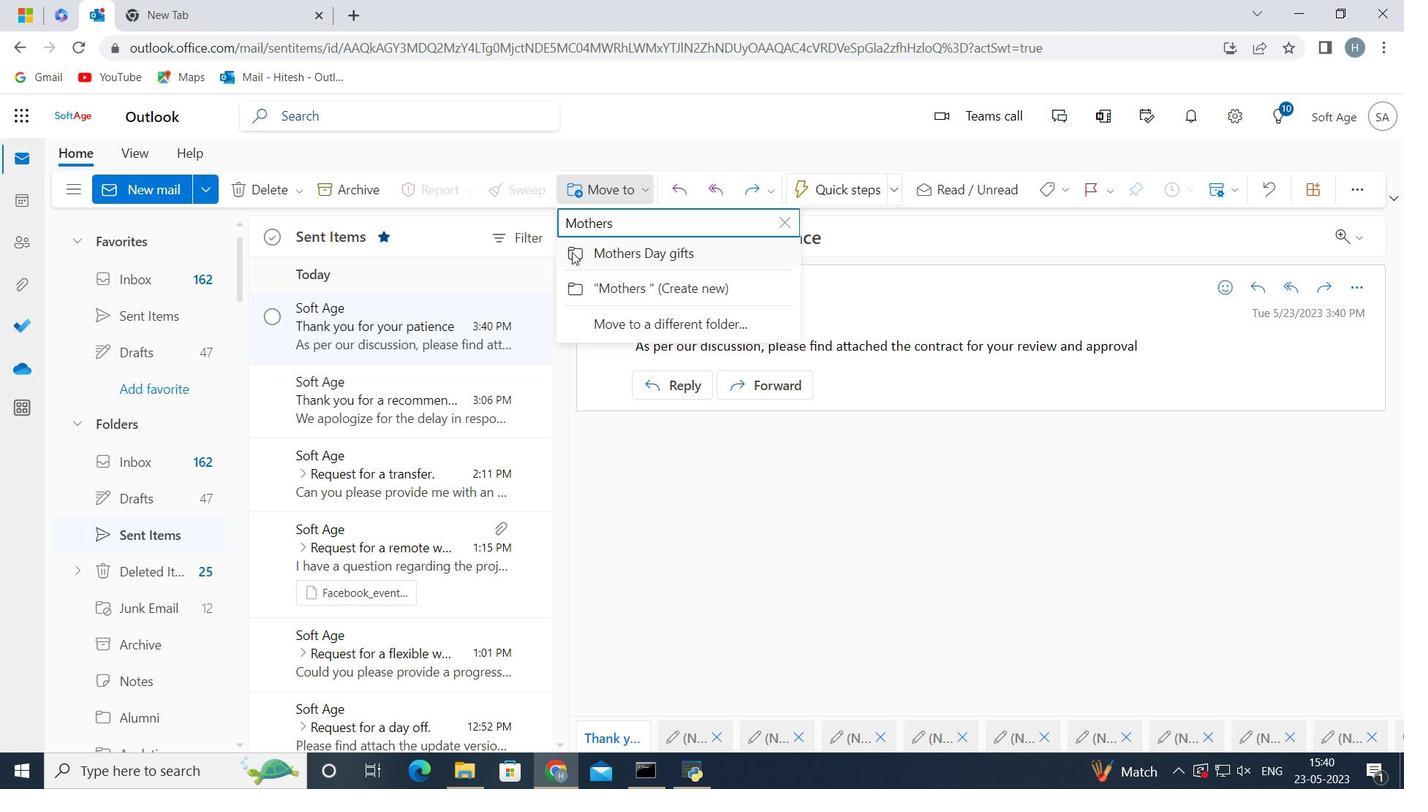
